 Task: Add an event with the title Project Update and Status Meeting, date '2024/05/16', time 8:50 AM to 10:50 AMand add a description: Staff Appreciation Day is a special occasion dedicated to recognizing and honoring the hard work, dedication, and contributions of the entire staff. It is a day to express gratitude and appreciation for their efforts in making the organization successful._x000D_
_x000D_
, put the event into Red category . Add location for the event as: 987 Barceloneta Beach, Barcelona, Spain, logged in from the account softage.3@softage.netand send the event invitation to softage.5@softage.net and softage.6@softage.net. Set a reminder for the event 12 hour before
Action: Mouse moved to (84, 100)
Screenshot: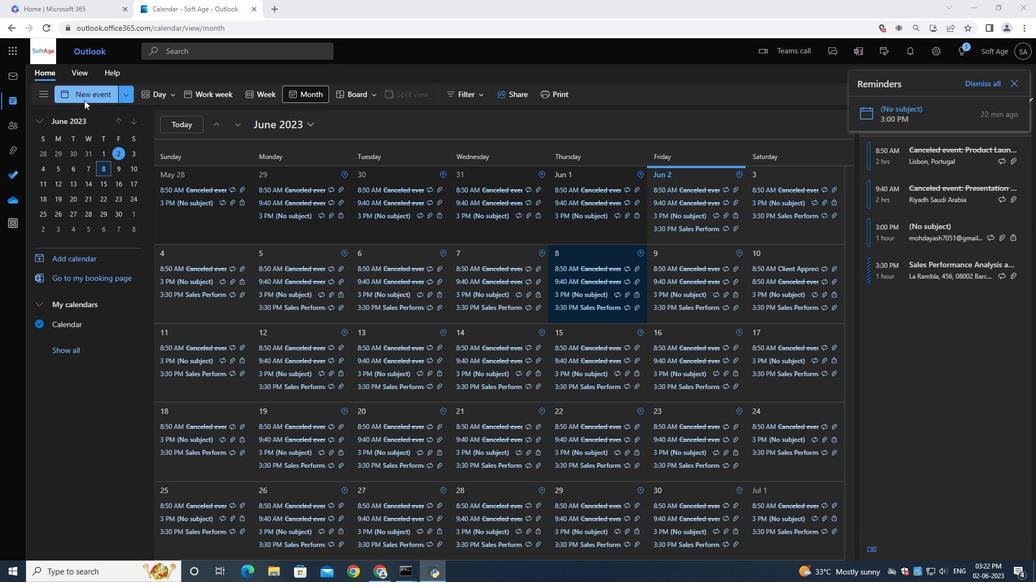 
Action: Mouse pressed left at (84, 100)
Screenshot: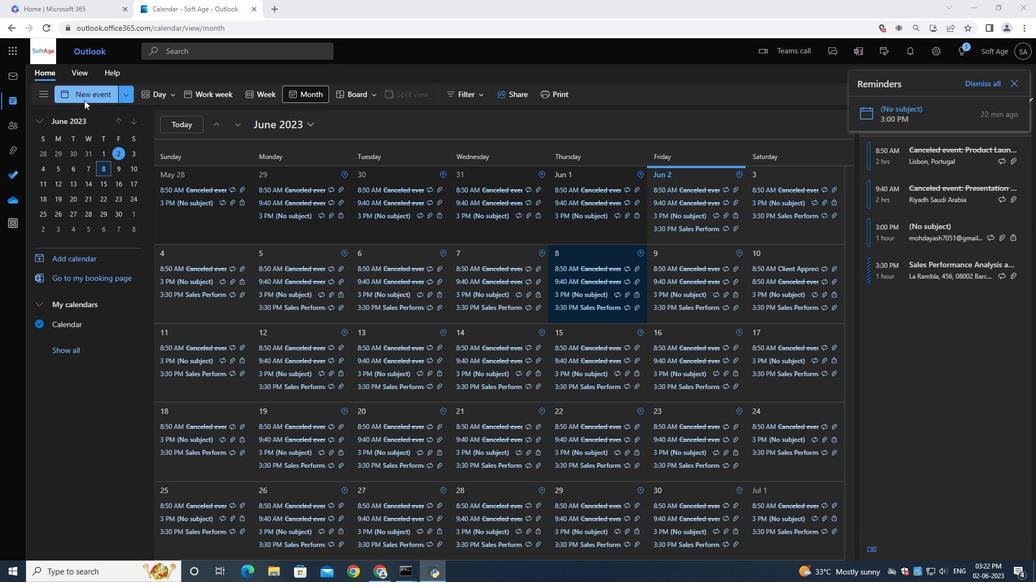 
Action: Mouse moved to (277, 165)
Screenshot: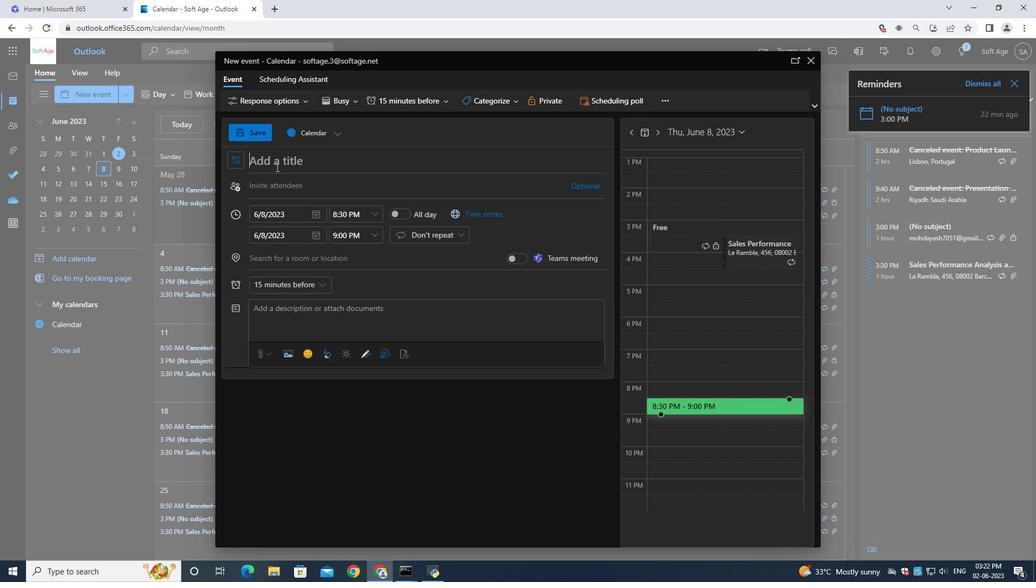 
Action: Key pressed <Key.shift>Project<Key.space><Key.shift>Update<Key.space>and<Key.space><Key.shift>Status<Key.space><Key.shift>Meeting
Screenshot: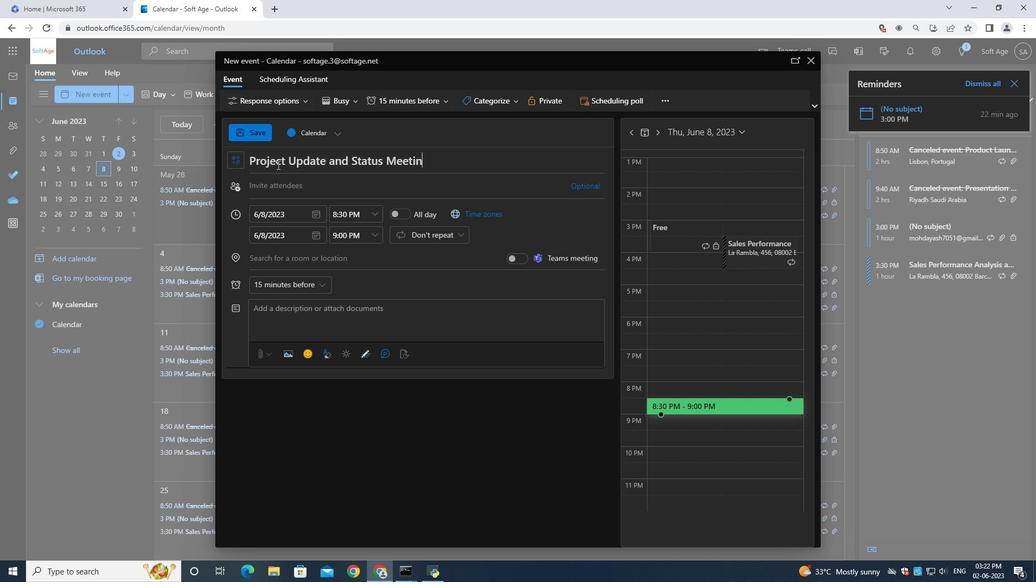 
Action: Mouse moved to (316, 210)
Screenshot: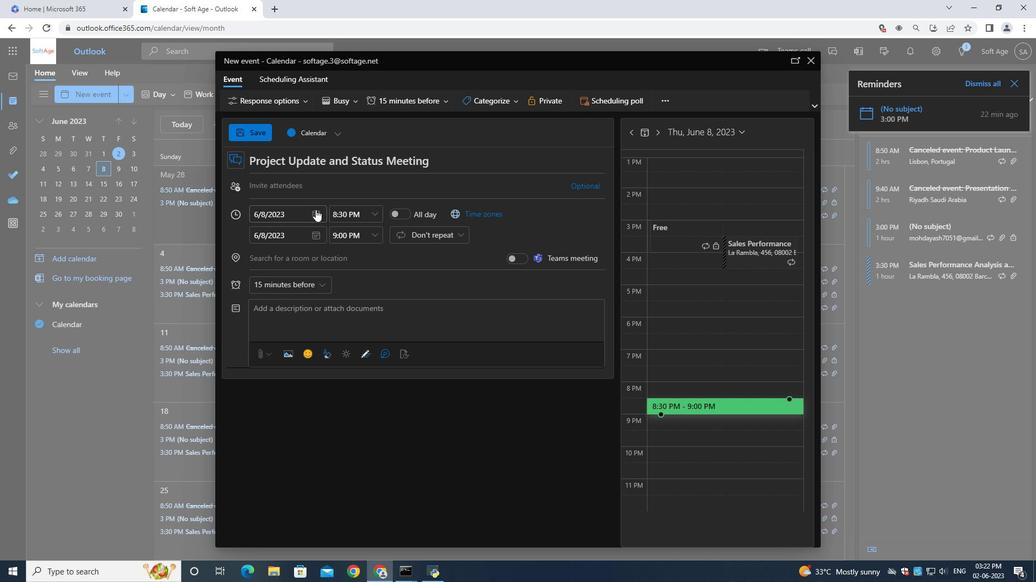 
Action: Mouse pressed left at (316, 210)
Screenshot: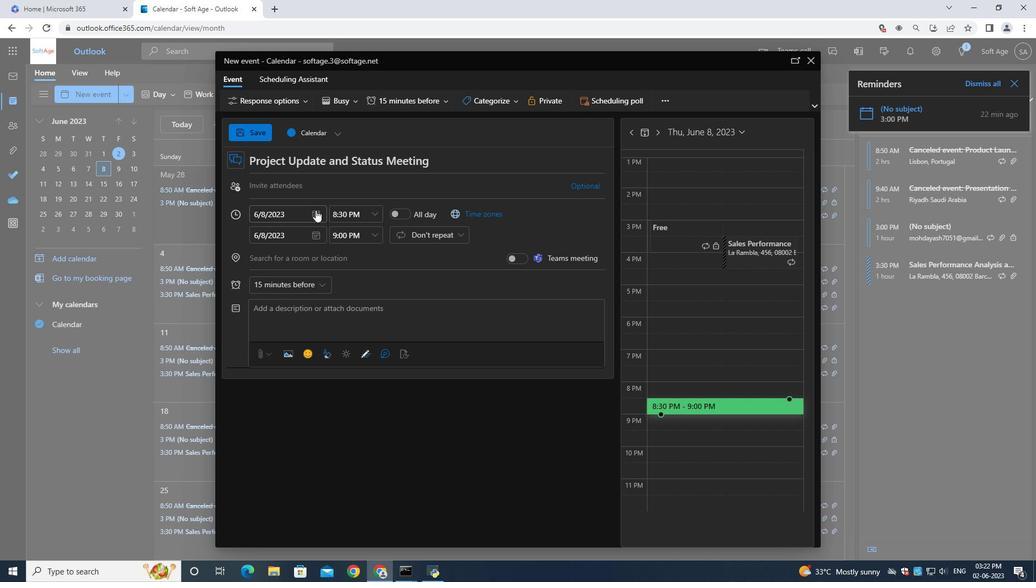 
Action: Mouse moved to (350, 236)
Screenshot: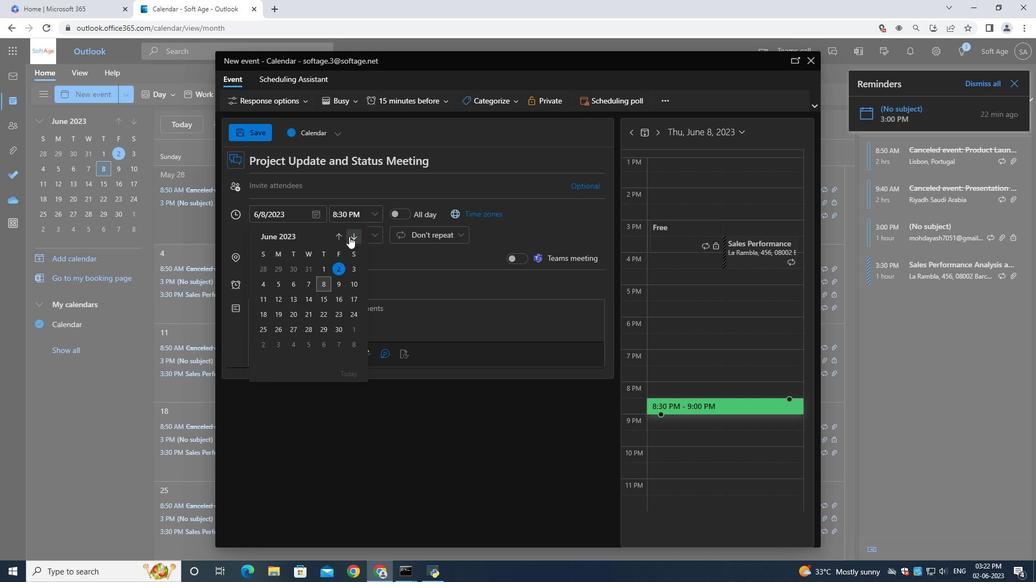
Action: Mouse pressed left at (350, 236)
Screenshot: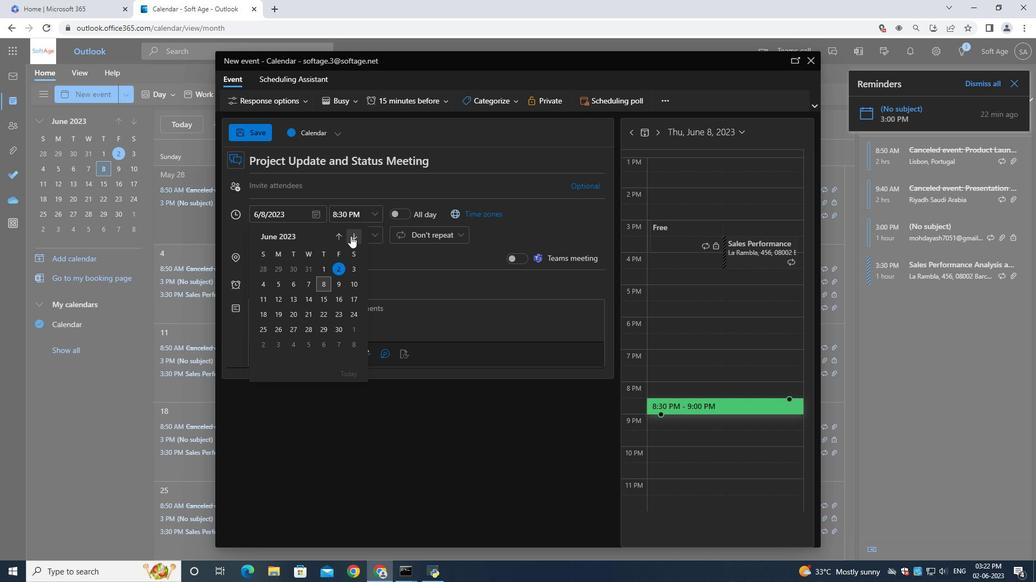 
Action: Mouse pressed left at (350, 236)
Screenshot: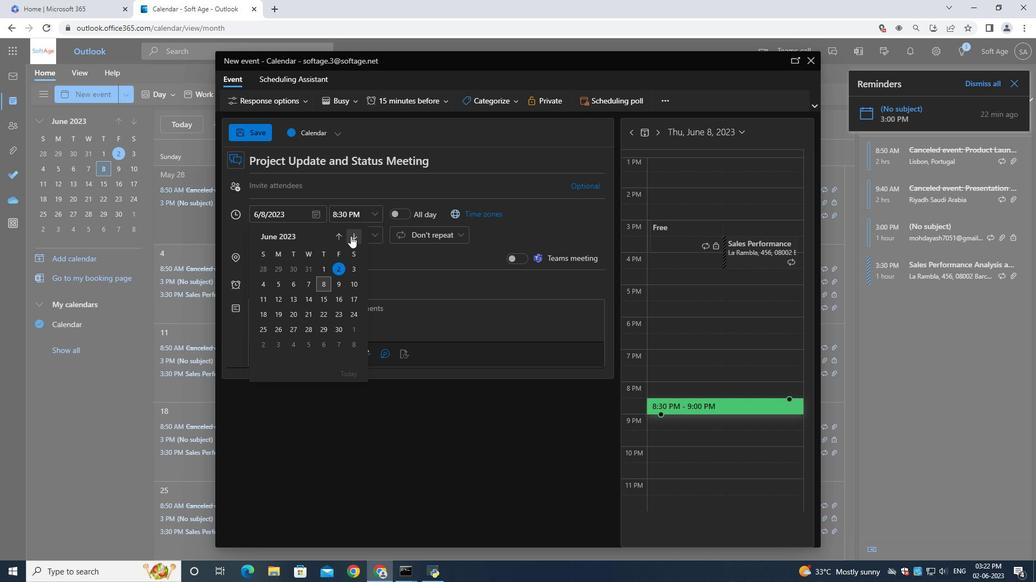 
Action: Mouse pressed left at (350, 236)
Screenshot: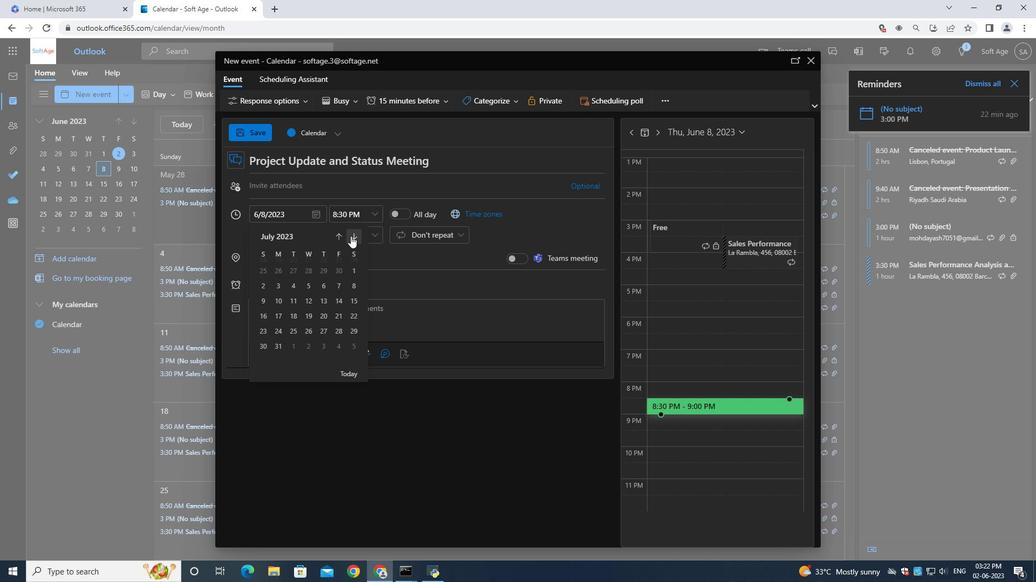 
Action: Mouse pressed left at (350, 236)
Screenshot: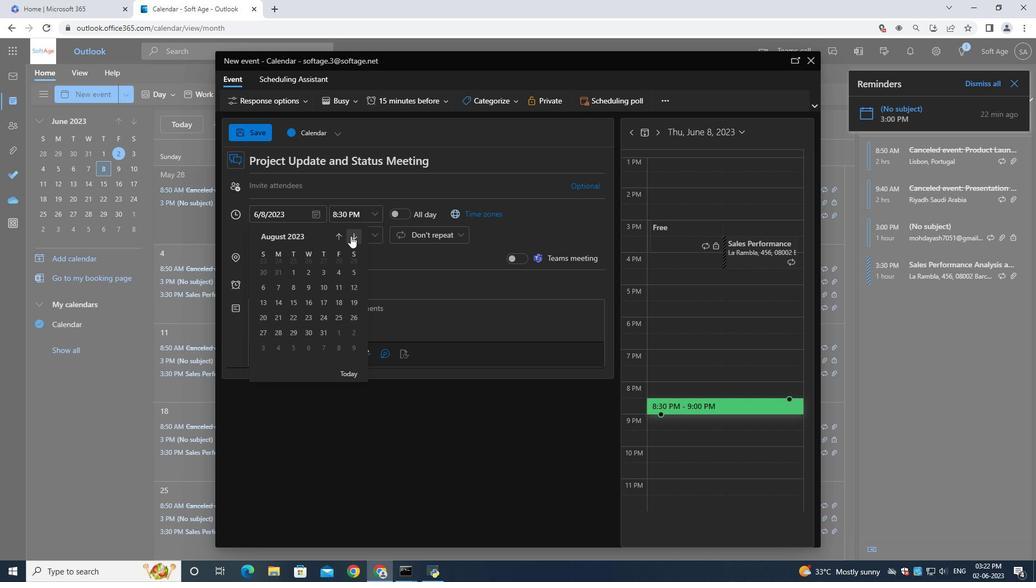 
Action: Mouse pressed left at (350, 236)
Screenshot: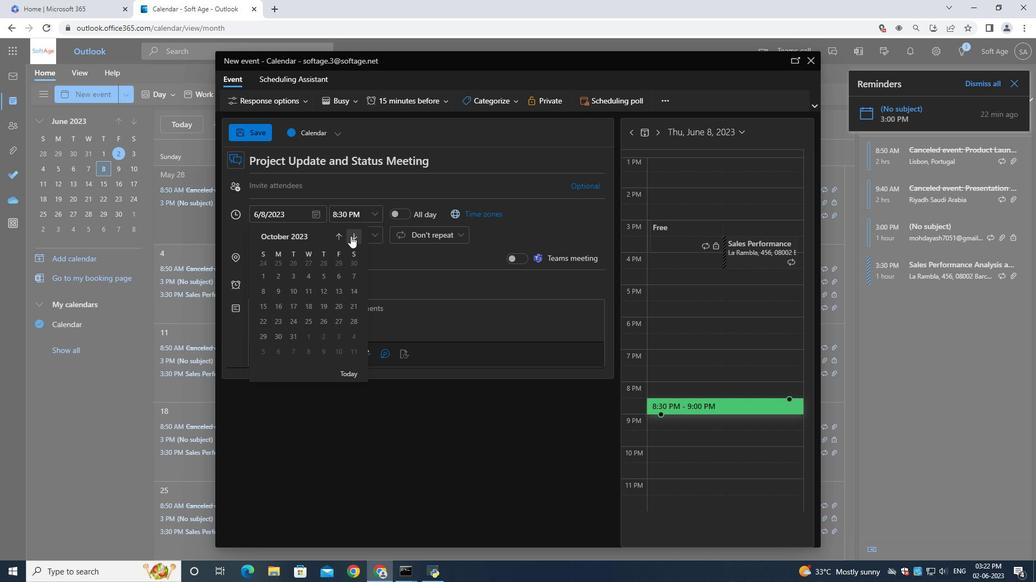 
Action: Mouse pressed left at (350, 236)
Screenshot: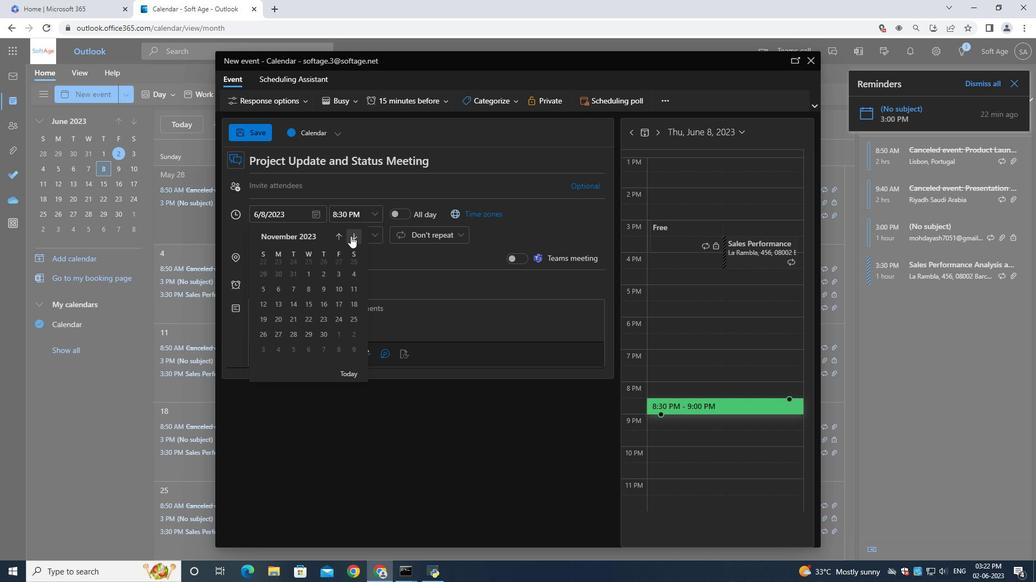 
Action: Mouse pressed left at (350, 236)
Screenshot: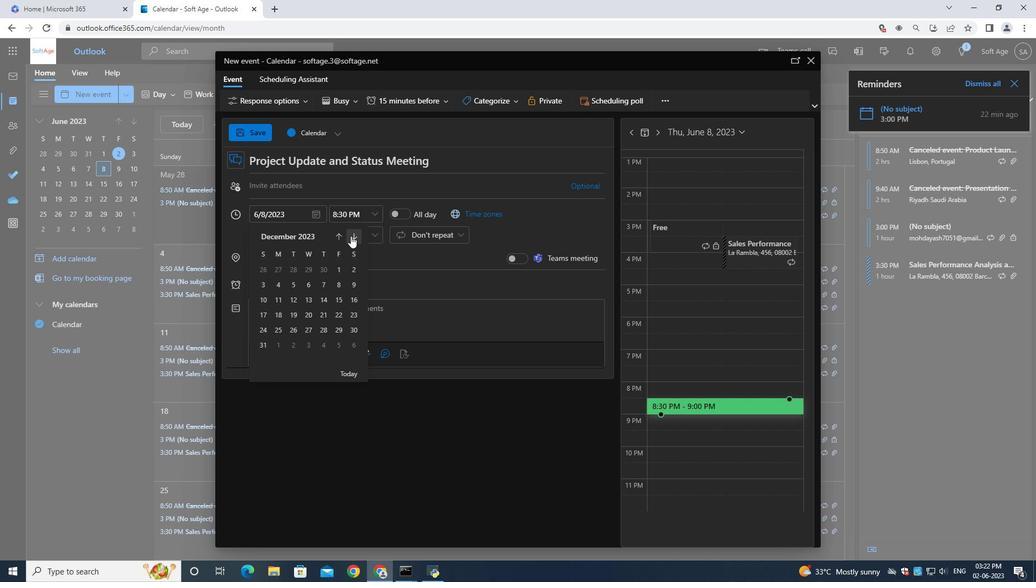 
Action: Mouse pressed left at (350, 236)
Screenshot: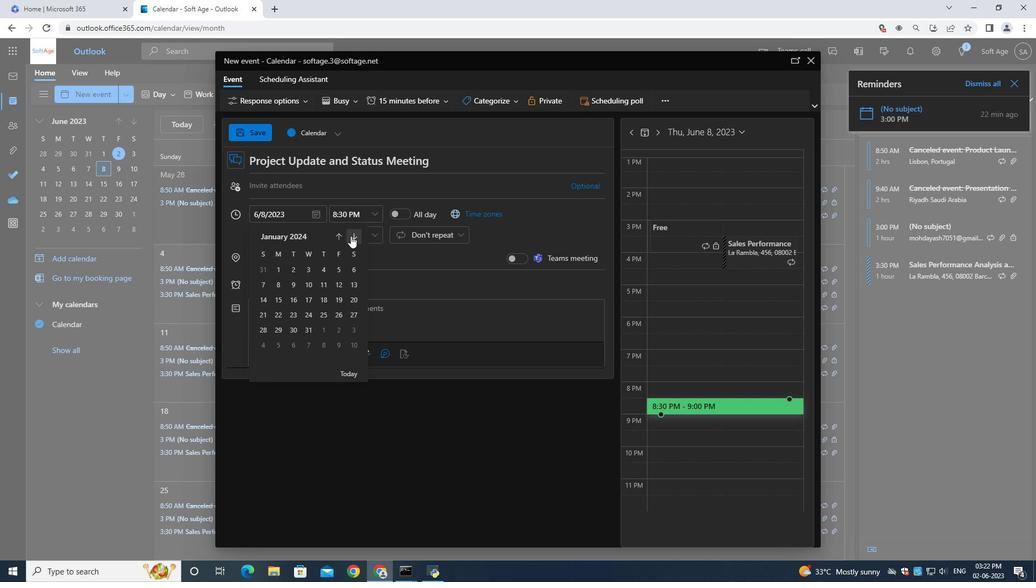
Action: Mouse pressed left at (350, 236)
Screenshot: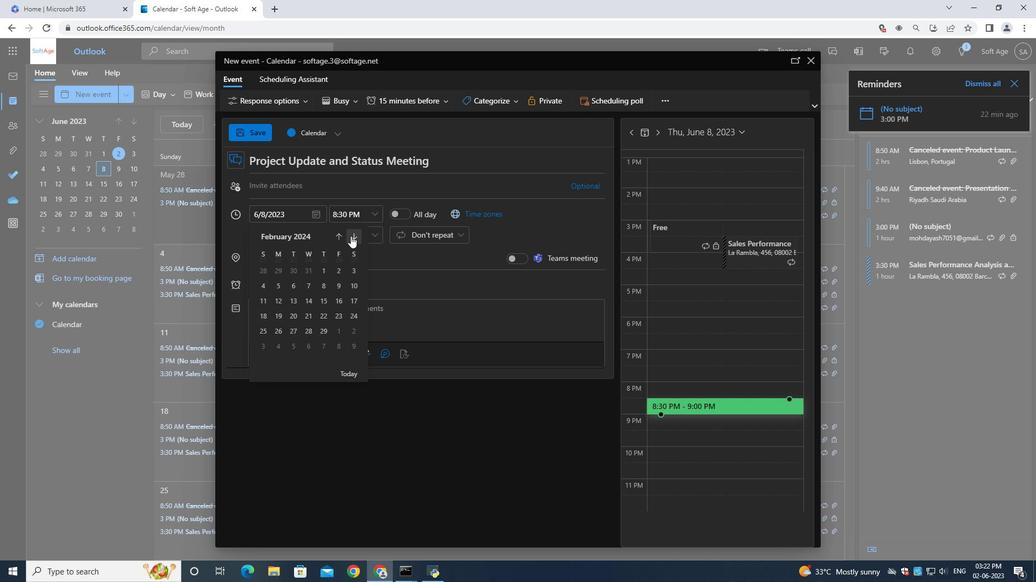 
Action: Mouse pressed left at (350, 236)
Screenshot: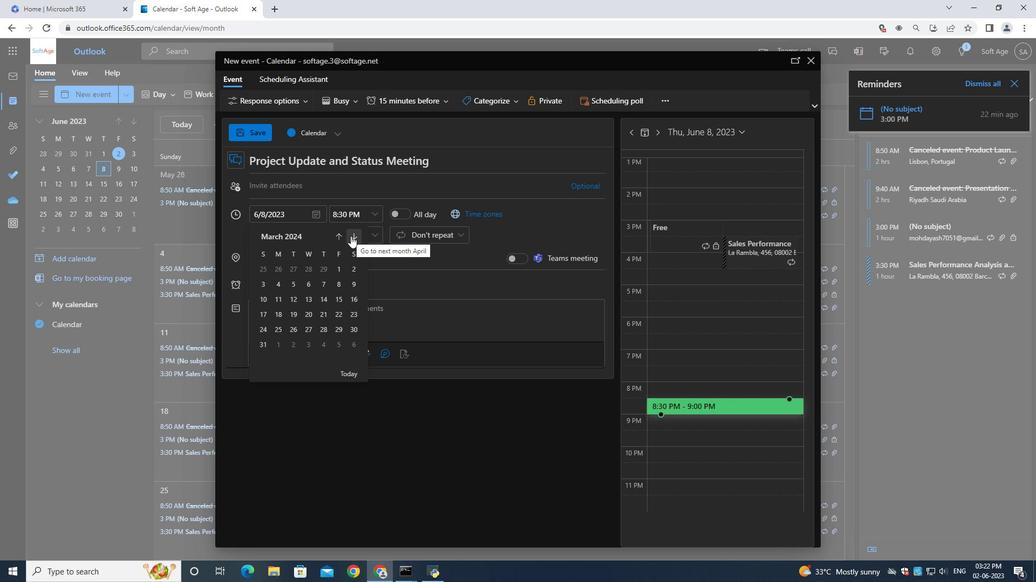 
Action: Mouse pressed left at (350, 236)
Screenshot: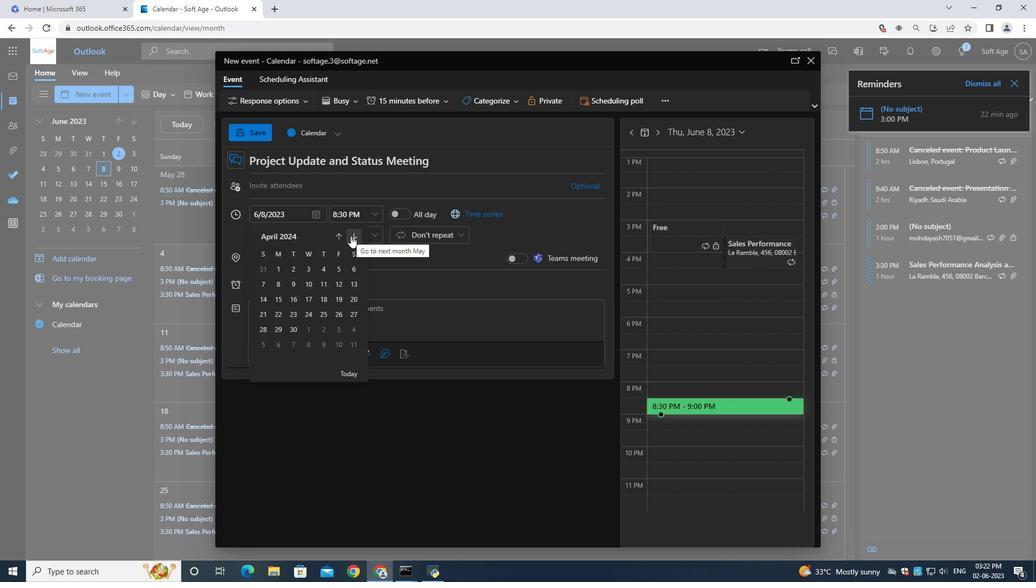 
Action: Mouse pressed left at (350, 236)
Screenshot: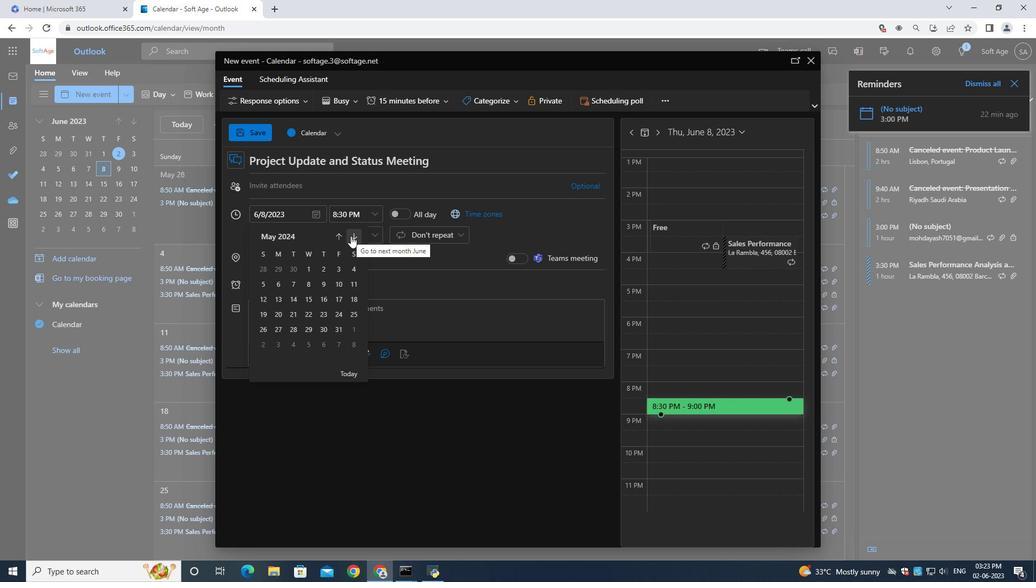 
Action: Mouse moved to (335, 236)
Screenshot: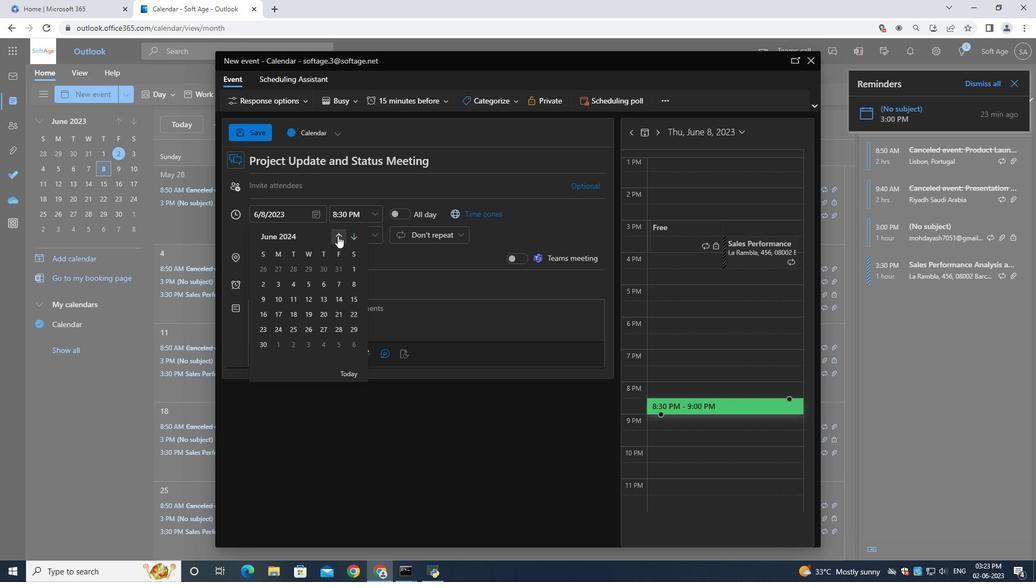 
Action: Mouse pressed left at (335, 236)
Screenshot: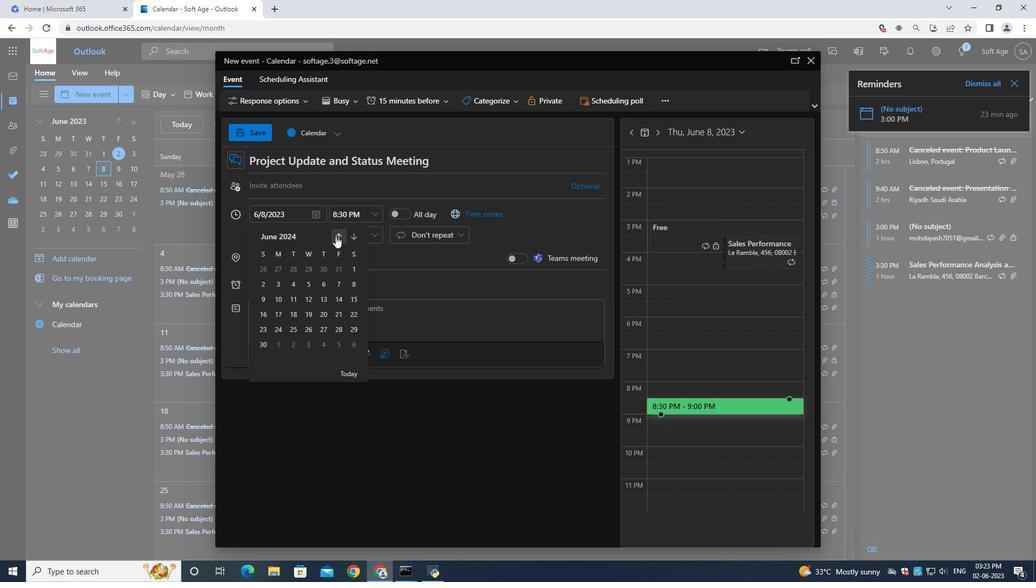 
Action: Mouse moved to (322, 298)
Screenshot: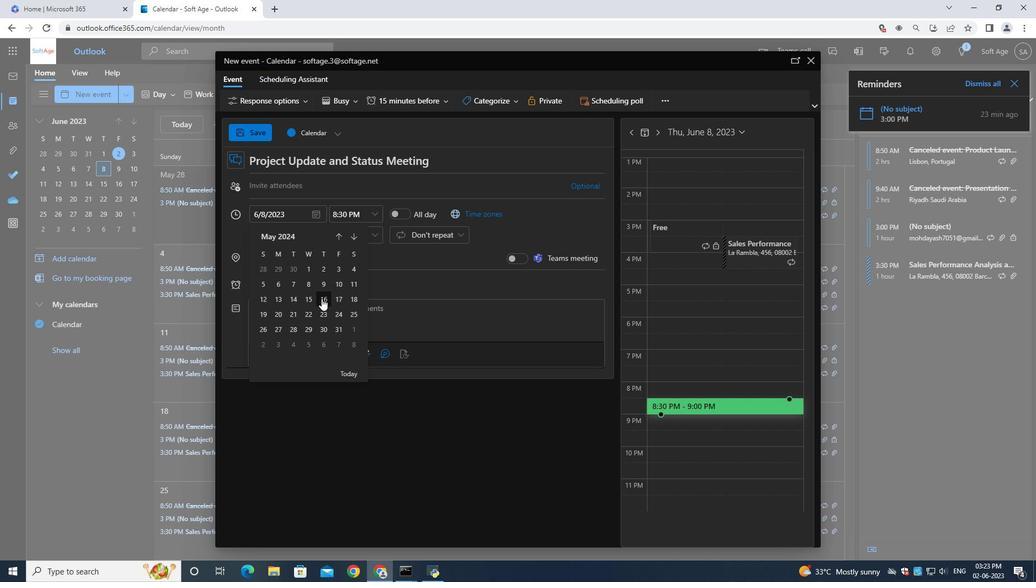 
Action: Mouse pressed left at (322, 298)
Screenshot: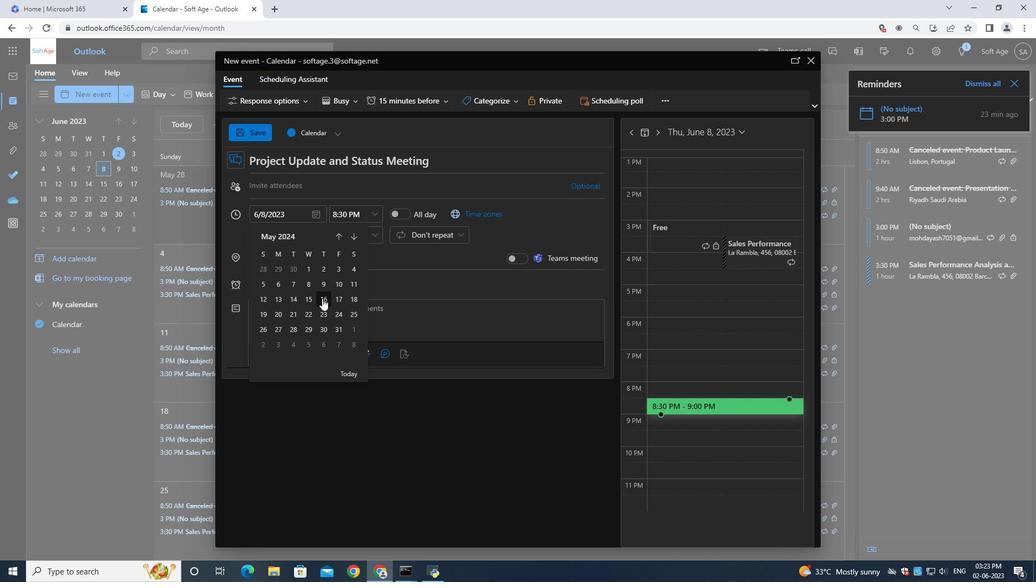 
Action: Mouse moved to (350, 216)
Screenshot: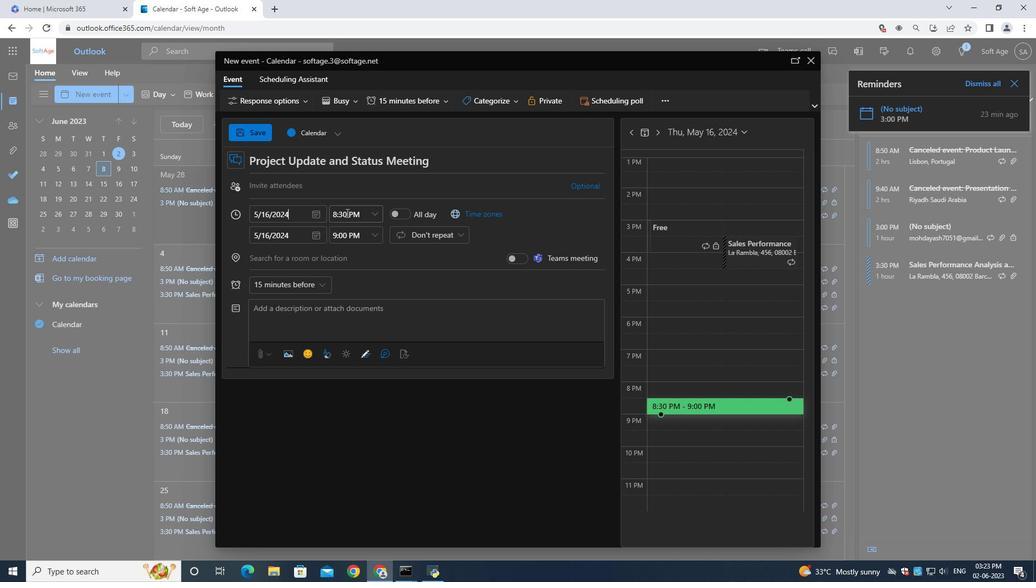 
Action: Mouse pressed left at (350, 216)
Screenshot: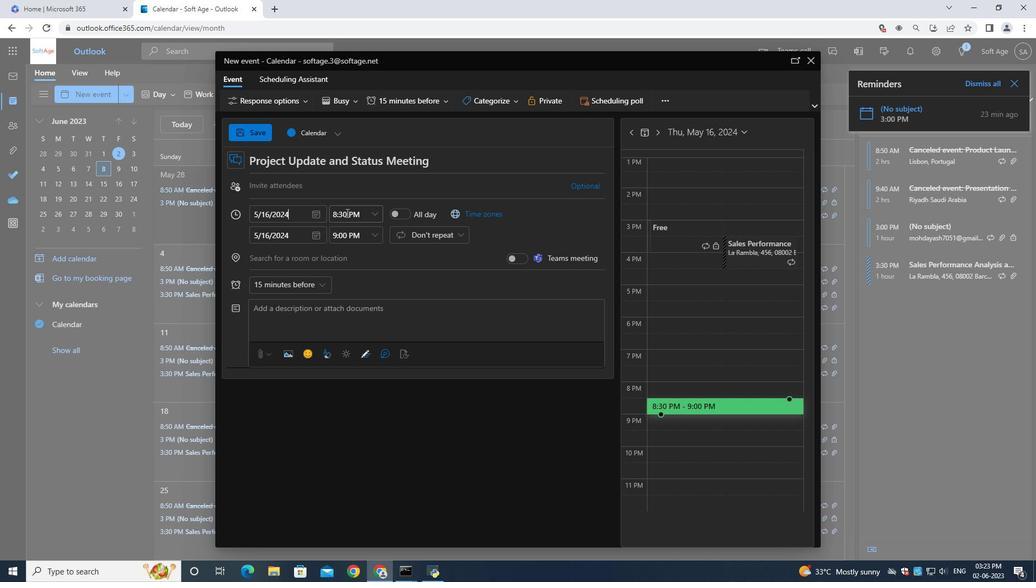 
Action: Mouse moved to (352, 213)
Screenshot: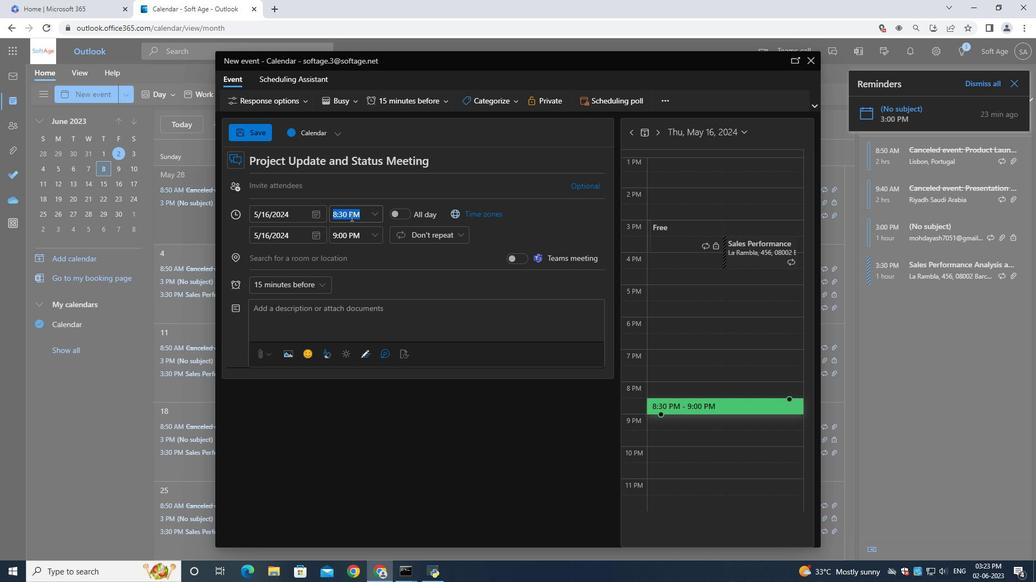 
Action: Key pressed <Key.backspace>8<Key.shift_r>:50<Key.shift>AM
Screenshot: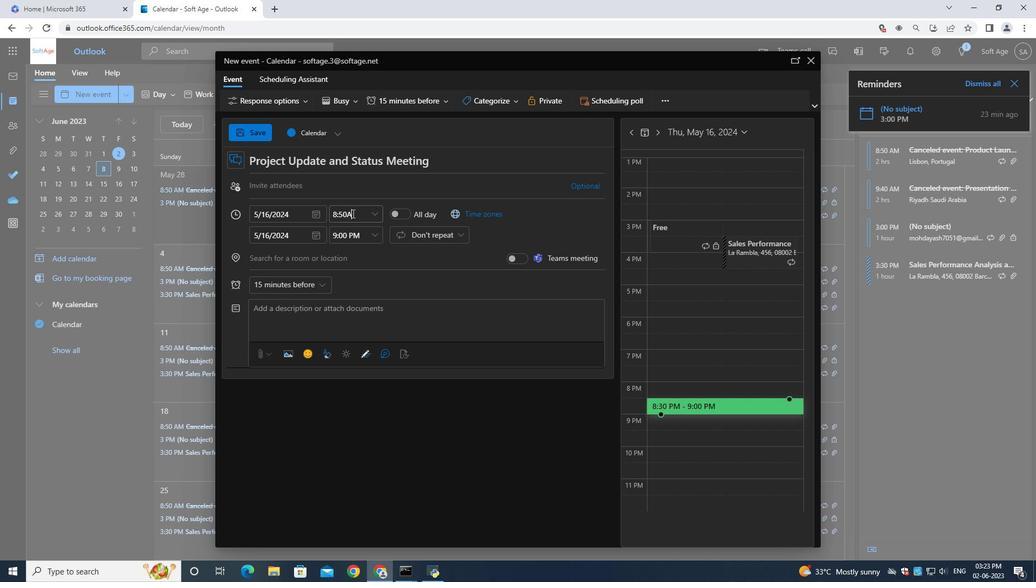 
Action: Mouse moved to (350, 237)
Screenshot: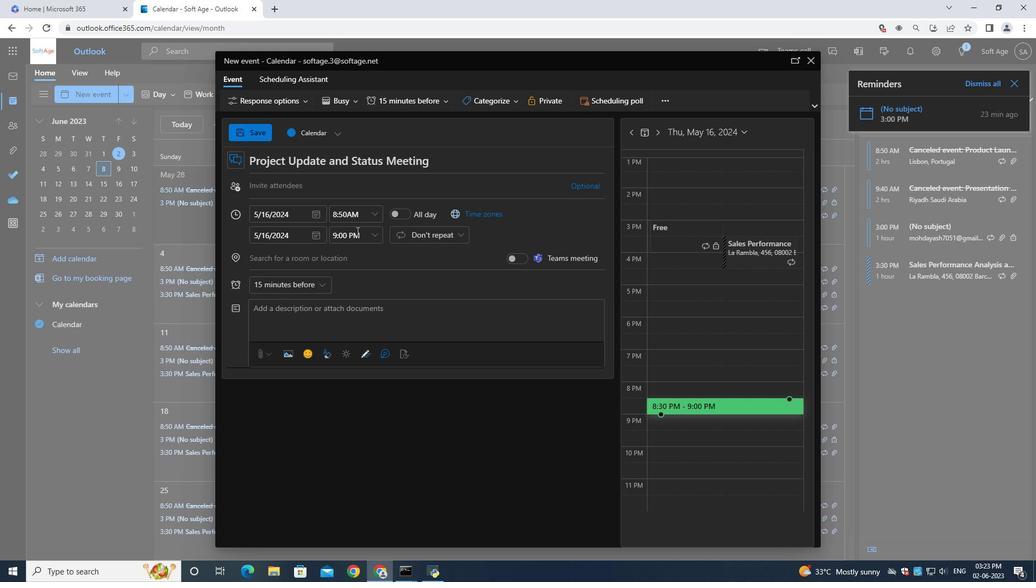 
Action: Mouse pressed left at (350, 237)
Screenshot: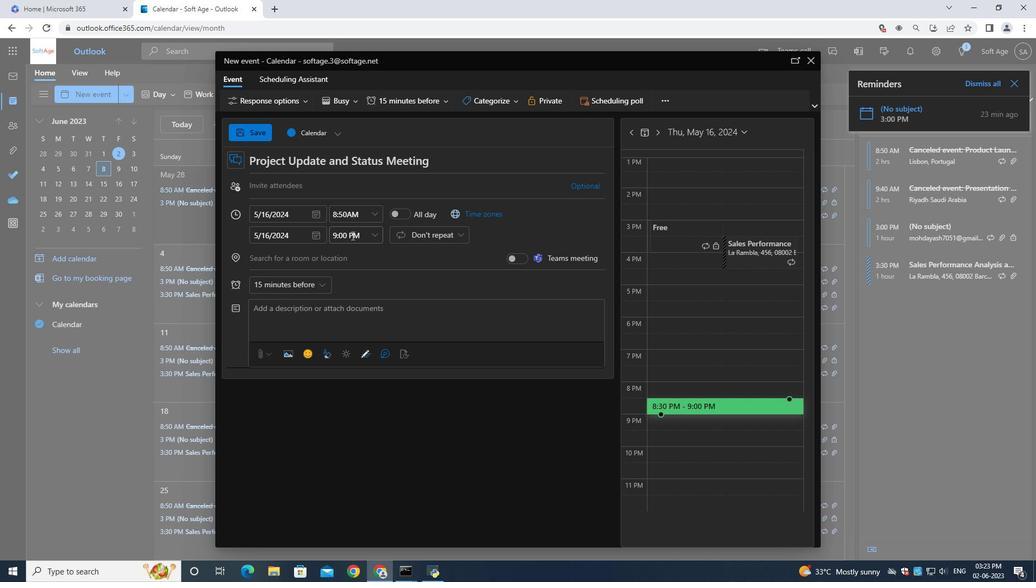 
Action: Key pressed 10<Key.shift_r>:50<Key.shift>AM
Screenshot: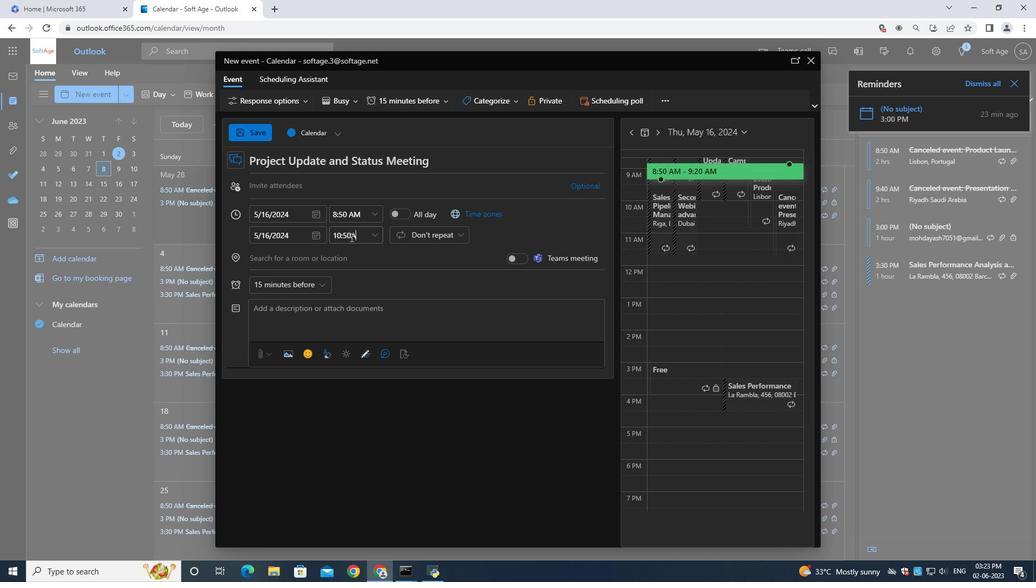 
Action: Mouse moved to (315, 311)
Screenshot: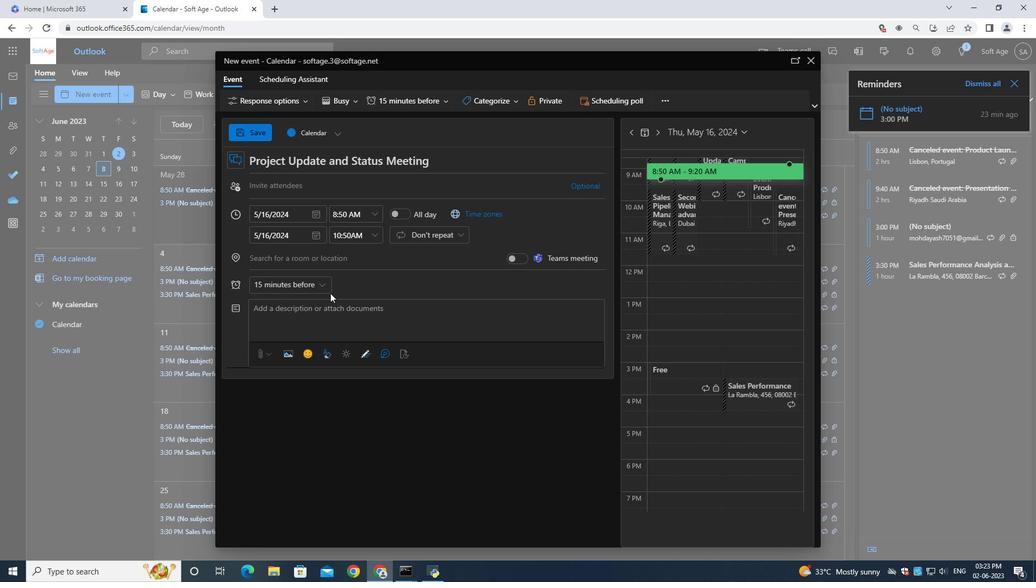 
Action: Mouse pressed left at (315, 311)
Screenshot: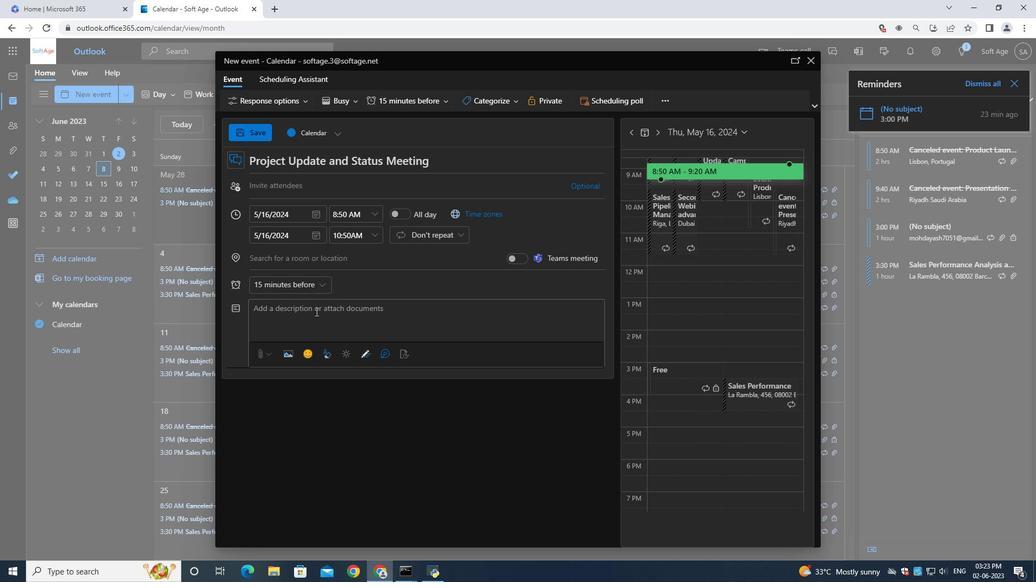 
Action: Mouse moved to (316, 311)
Screenshot: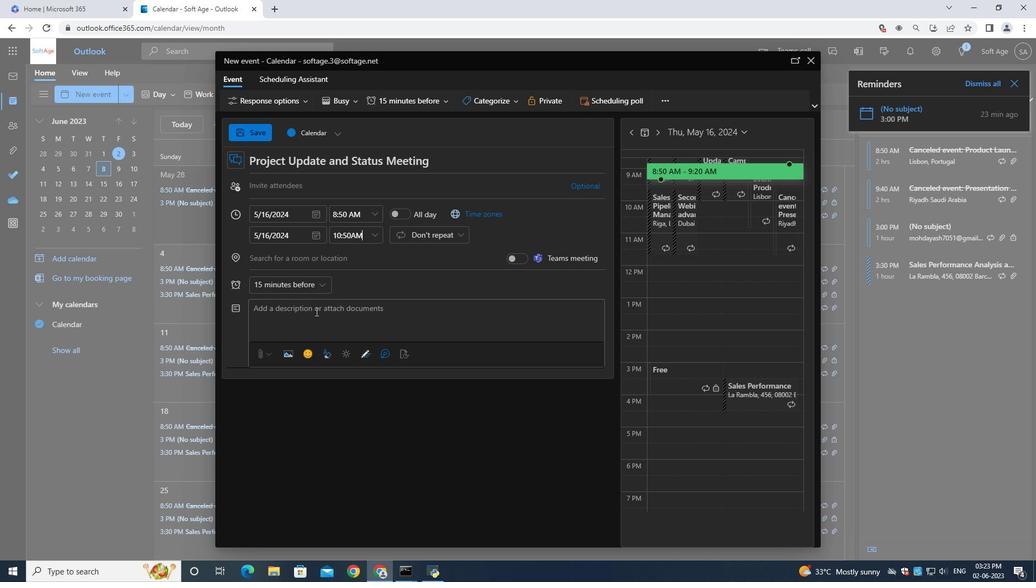 
Action: Key pressed <Key.shift>Staff<Key.space><Key.shift><Key.shift><Key.shift><Key.shift><Key.shift><Key.shift><Key.shift><Key.shift><Key.shift><Key.shift><Key.shift><Key.shift><Key.shift>Appreciation<Key.space><Key.shift>Day<Key.space>is<Key.space>a<Key.space>special<Key.space>occasion<Key.space>dedicated<Key.space>to<Key.space>recon<Key.backspace>gnizing<Key.space>and<Key.space>ci<Key.backspace>otribution<Key.backspace><Key.backspace><Key.backspace><Key.backspace><Key.backspace><Key.backspace><Key.backspace><Key.backspace><Key.backspace><Key.backspace><Key.backspace>honoring<Key.space>the<Key.space>hard<Key.space>work,<Key.space><Key.shift><Key.shift><Key.shift><Key.shift><Key.shift><Key.shift><Key.shift><Key.shift><Key.shift><Key.shift><Key.shift><Key.shift>dedication,<Key.space>and<Key.space>contributions<Key.space>of<Key.space>the<Key.space>entire<Key.space>staff.<Key.space><Key.shift><Key.shift><Key.shift><Key.shift><Key.shift><Key.shift><Key.shift><Key.shift><Key.shift><Key.shift><Key.shift><Key.shift><Key.shift><Key.shift><Key.shift><Key.shift>It<Key.space>is<Key.space>a<Key.space>day<Key.space>to<Key.space>express<Key.space>gratitude<Key.space>and<Key.space>appreciation<Key.space>sucessful
Screenshot: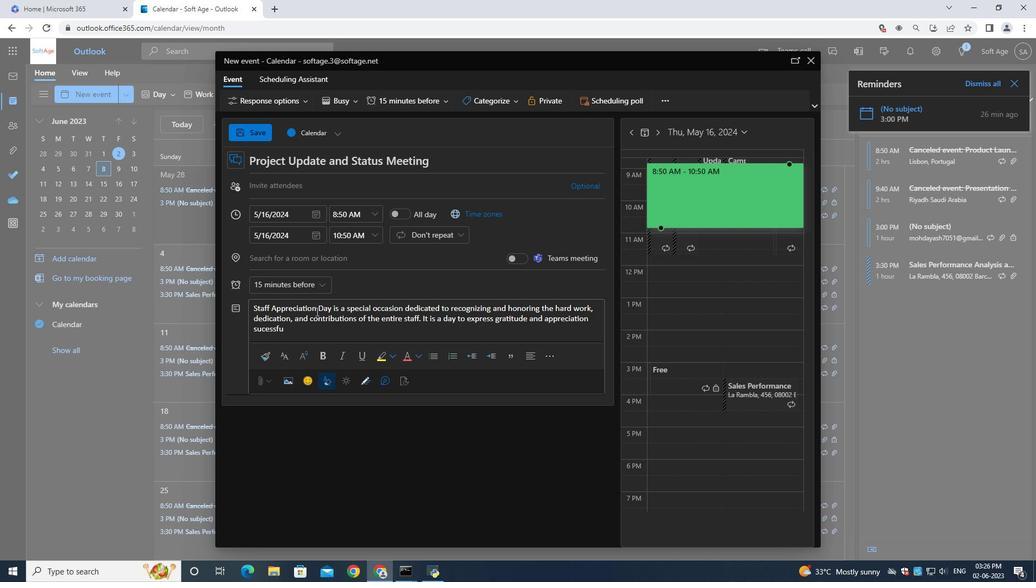 
Action: Mouse moved to (321, 314)
Screenshot: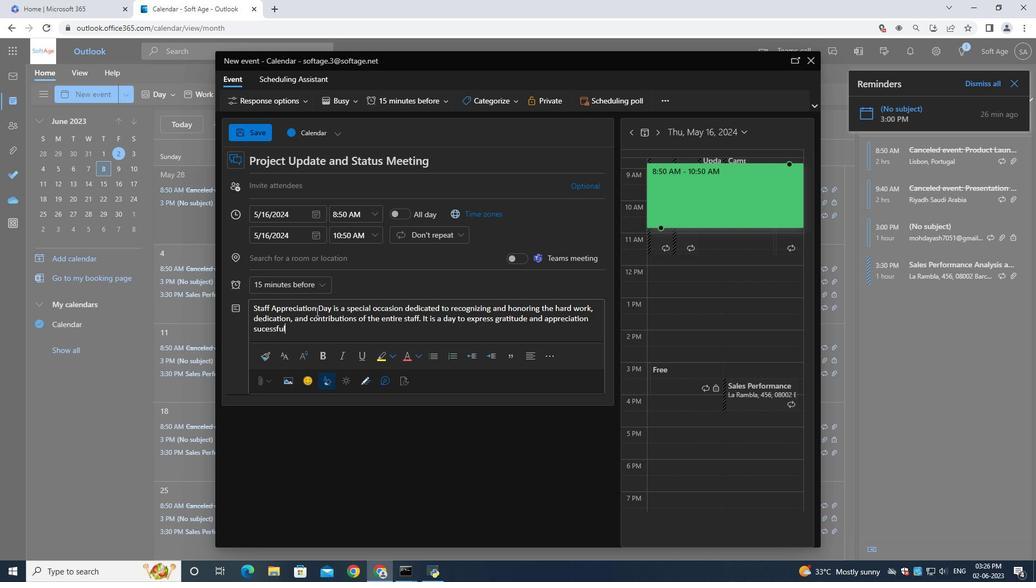 
Action: Key pressed .
Screenshot: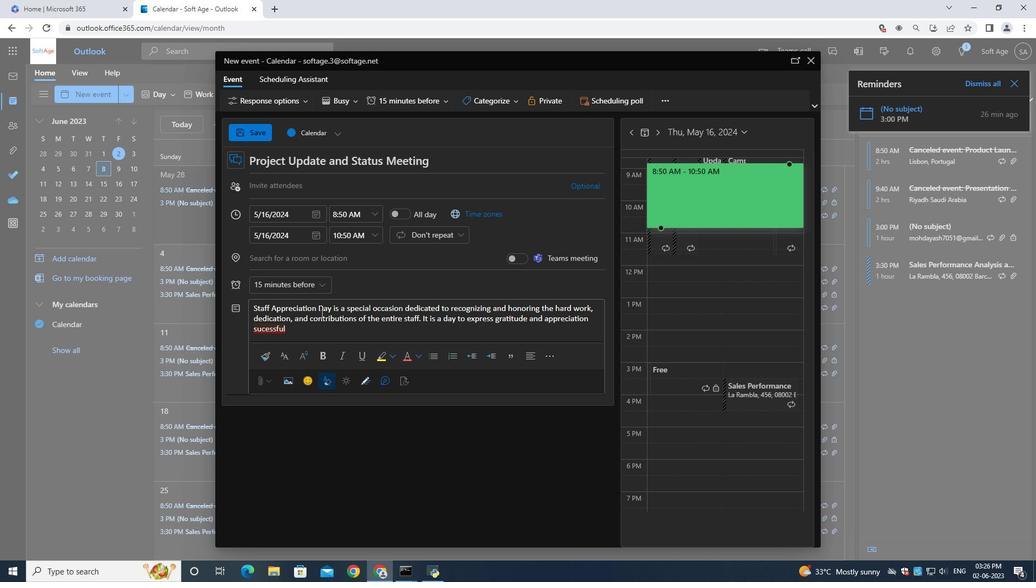 
Action: Mouse moved to (493, 103)
Screenshot: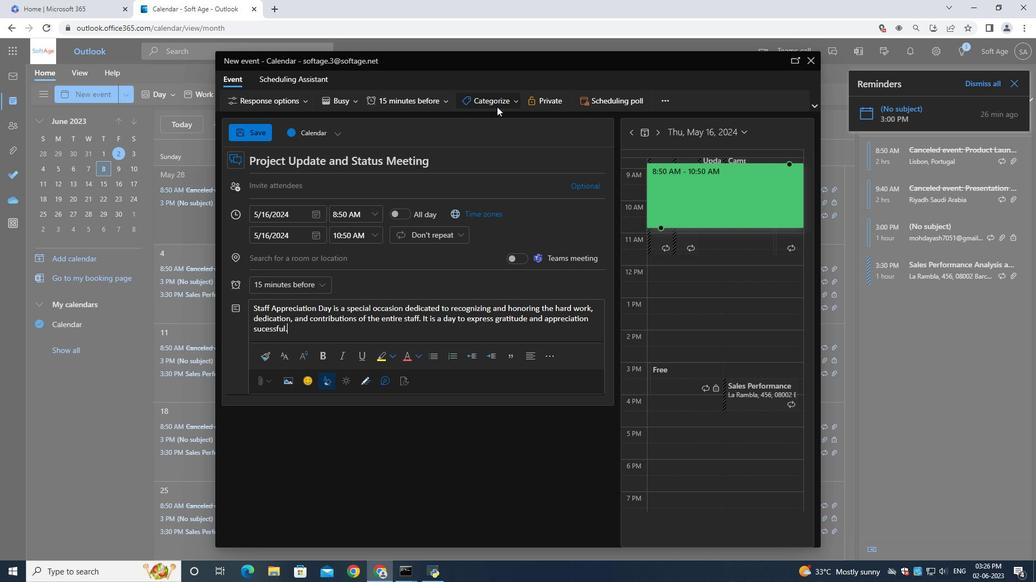 
Action: Mouse pressed left at (493, 103)
Screenshot: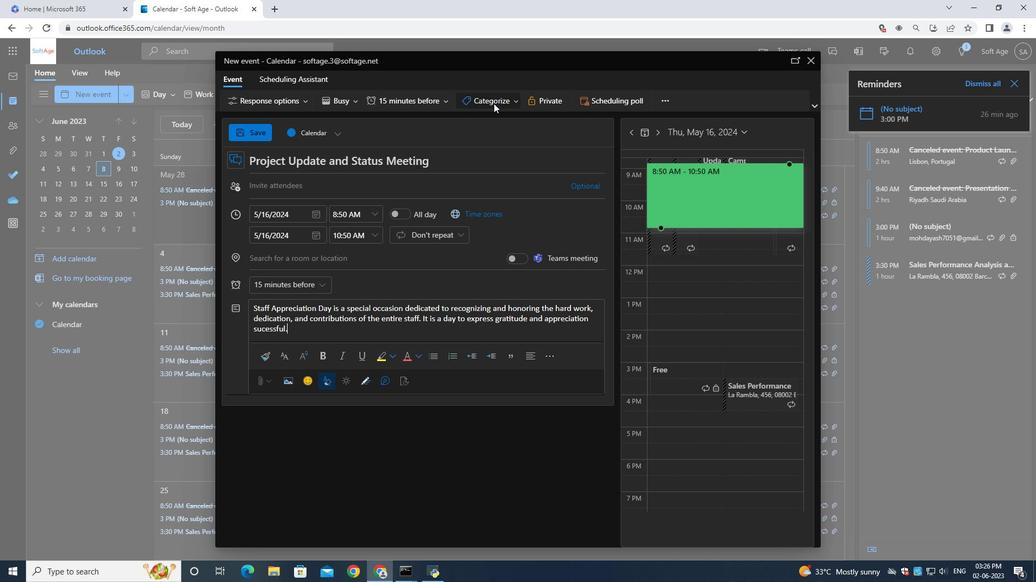 
Action: Mouse moved to (484, 188)
Screenshot: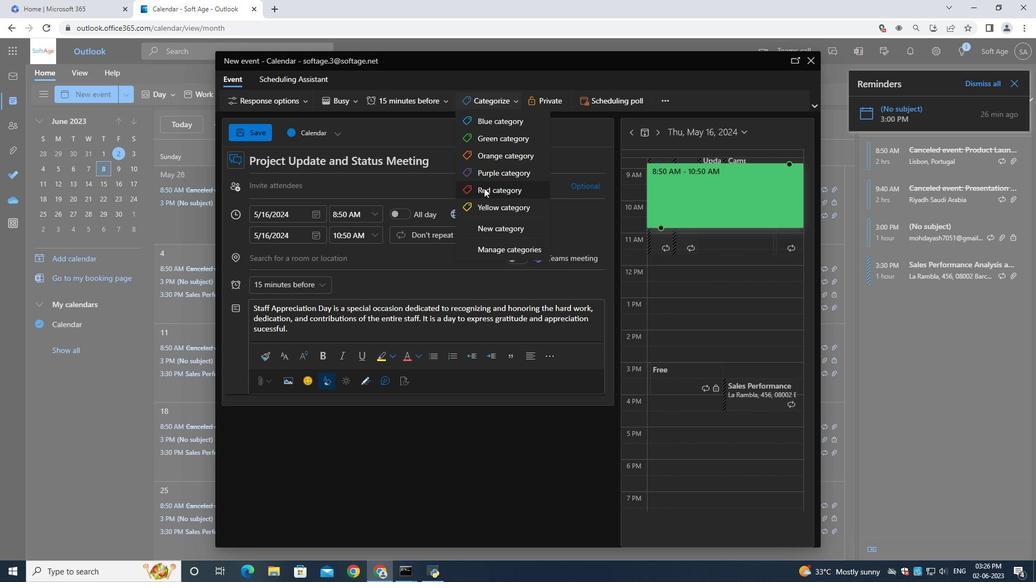 
Action: Mouse pressed left at (484, 188)
Screenshot: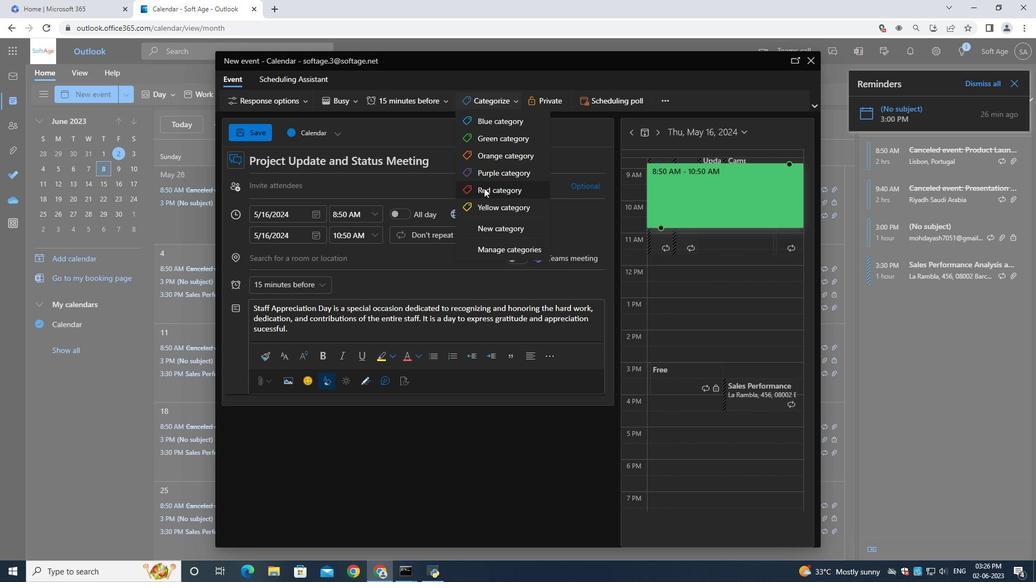 
Action: Mouse moved to (299, 256)
Screenshot: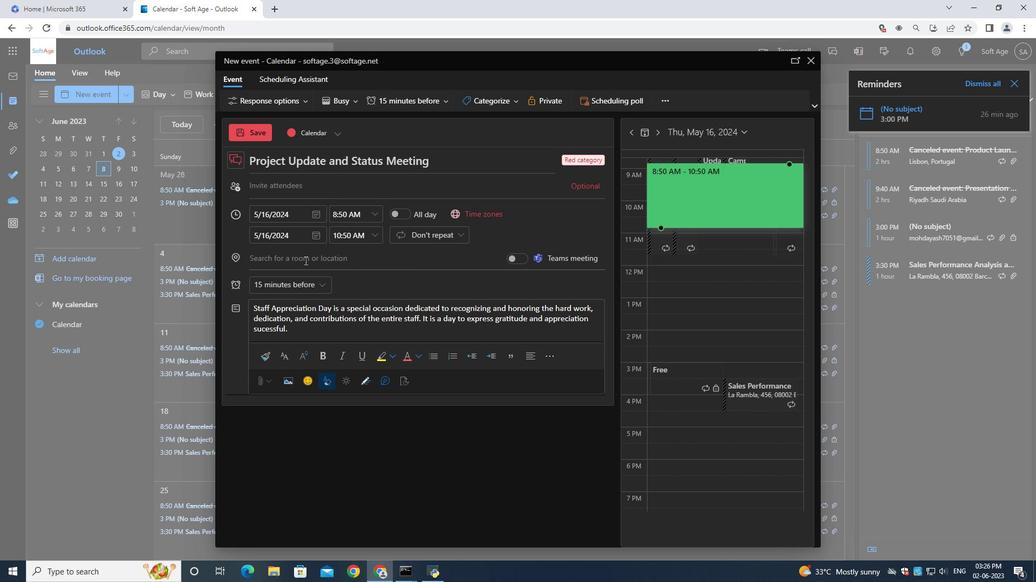 
Action: Mouse pressed left at (299, 256)
Screenshot: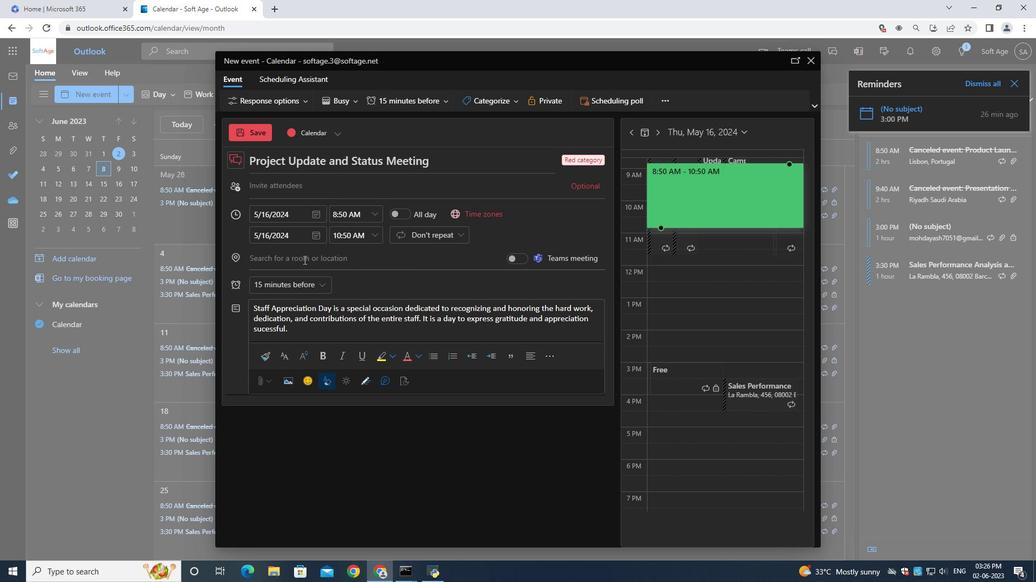 
Action: Mouse moved to (299, 256)
Screenshot: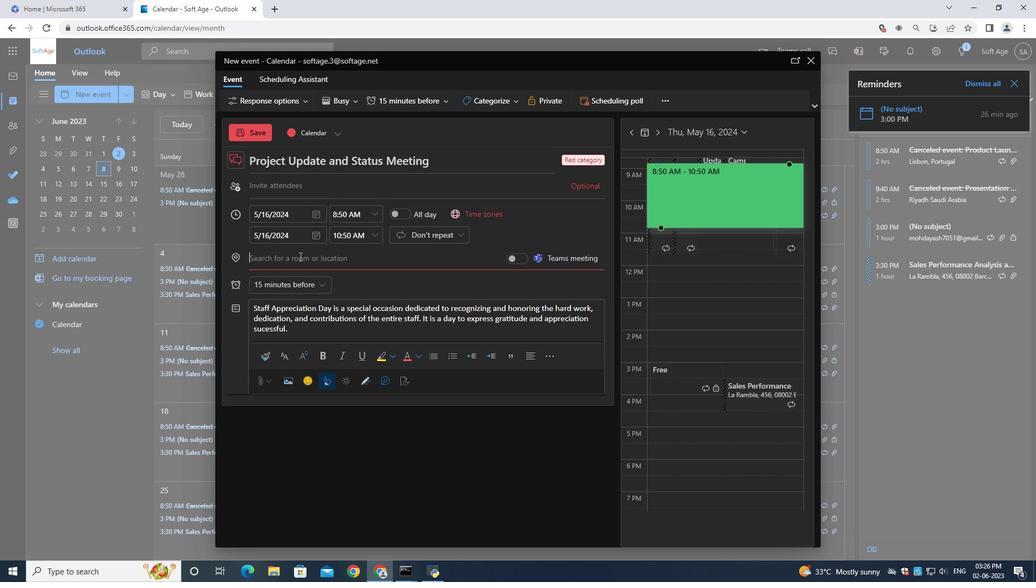 
Action: Key pressed 987<Key.space><Key.shift>Barceloneta<Key.space><Key.shift>Beach,<Key.space><Key.shift><Key.shift><Key.shift>Barcelona,<Key.space><Key.shift>Spain,
Screenshot: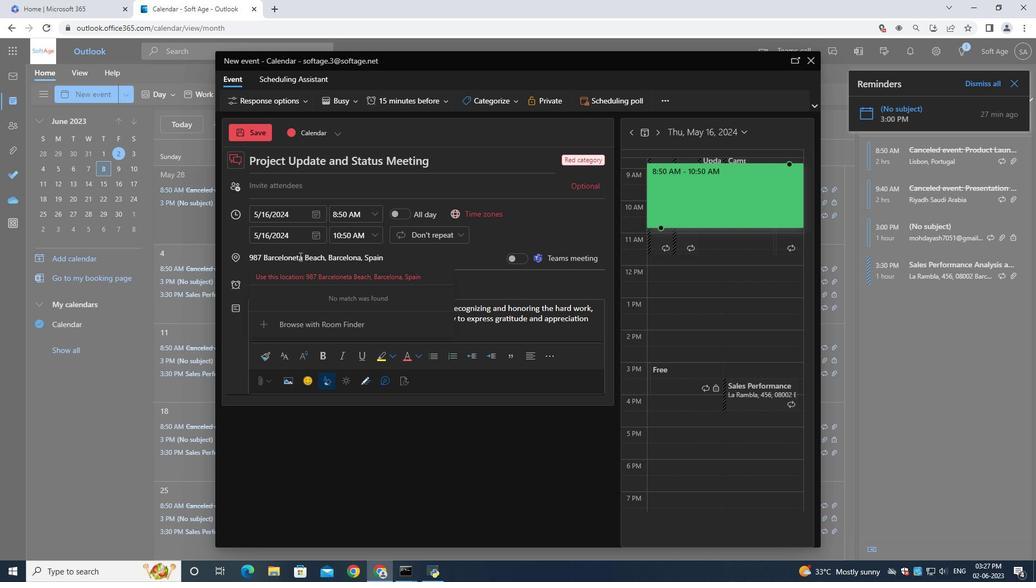 
Action: Mouse moved to (276, 187)
Screenshot: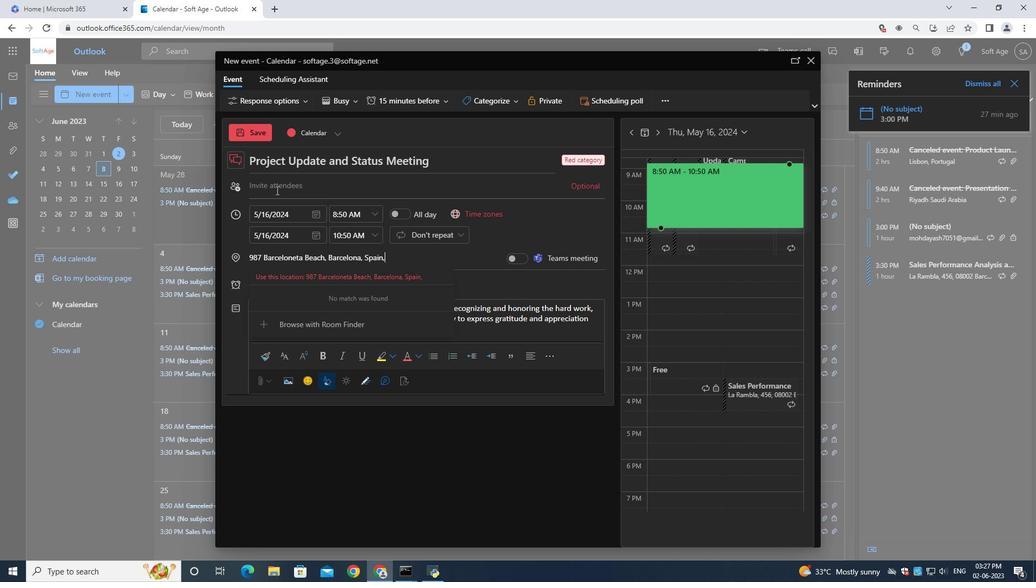 
Action: Mouse pressed left at (276, 187)
Screenshot: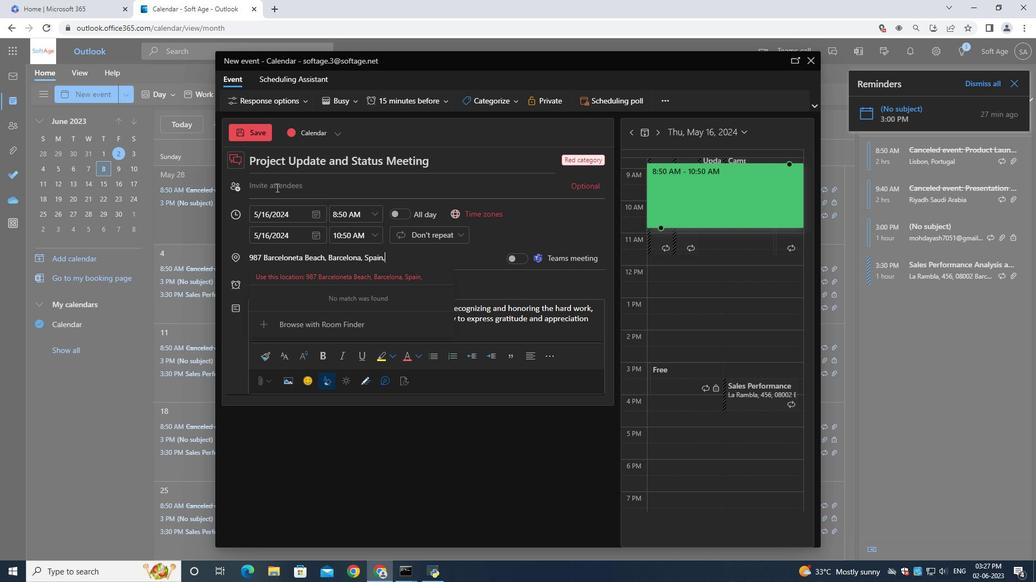
Action: Key pressed <Key.shift>Softage.5<Key.shift>@softage.net
Screenshot: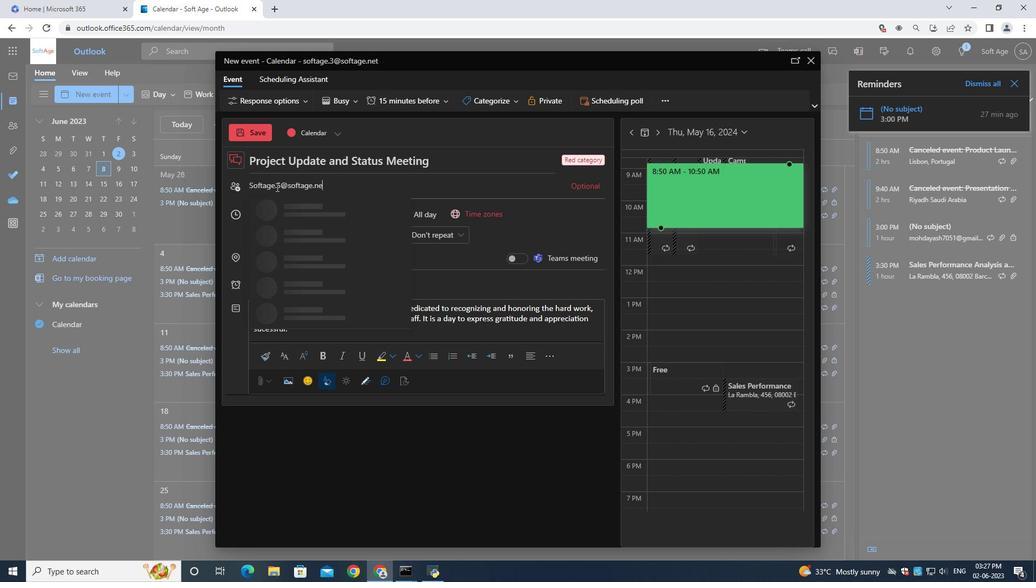 
Action: Mouse moved to (277, 206)
Screenshot: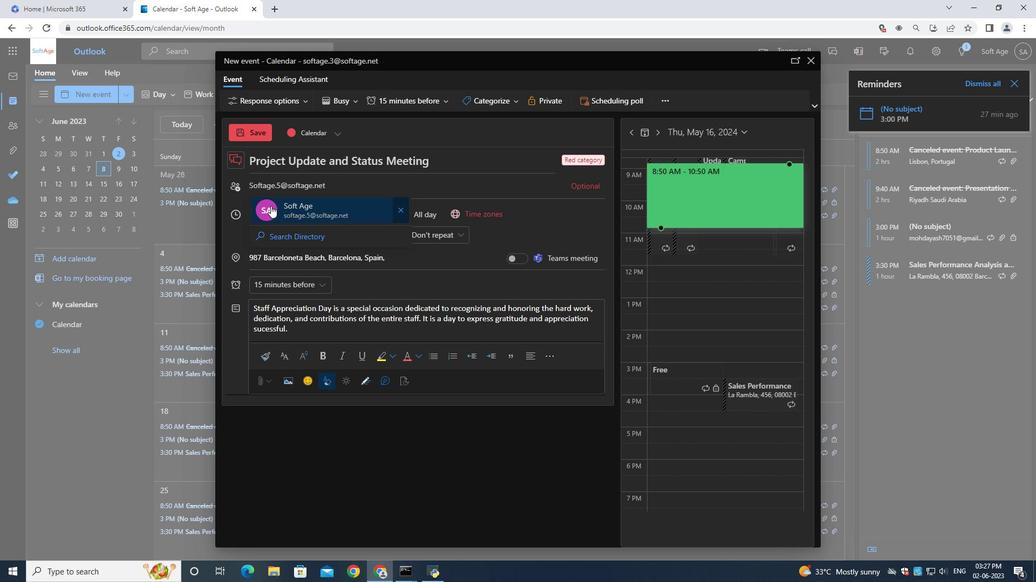 
Action: Mouse pressed left at (277, 206)
Screenshot: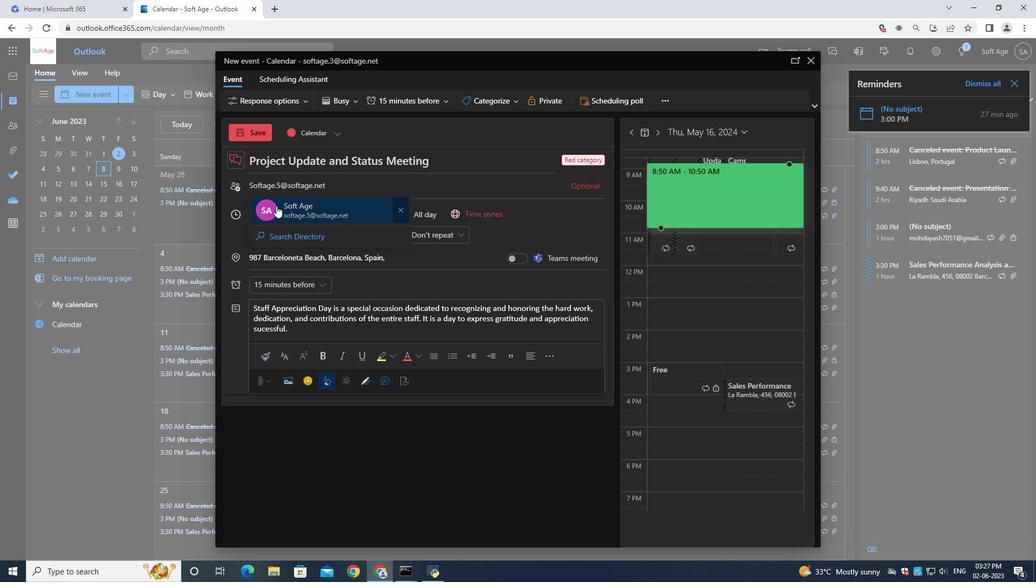 
Action: Key pressed <Key.shift>Softage.6so<Key.backspace><Key.backspace><Key.shift>@softage.net
Screenshot: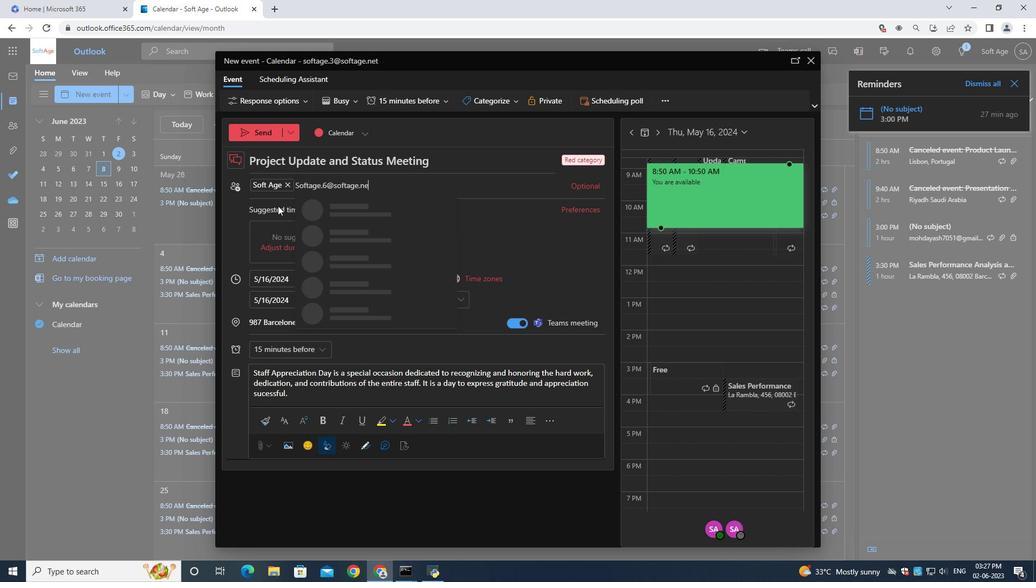 
Action: Mouse moved to (361, 211)
Screenshot: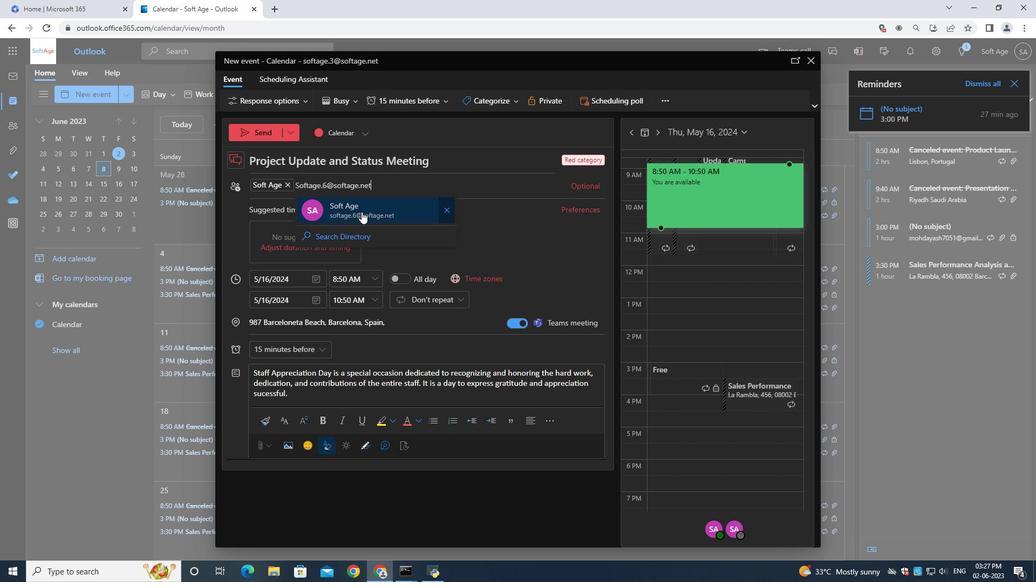 
Action: Mouse pressed left at (361, 211)
Screenshot: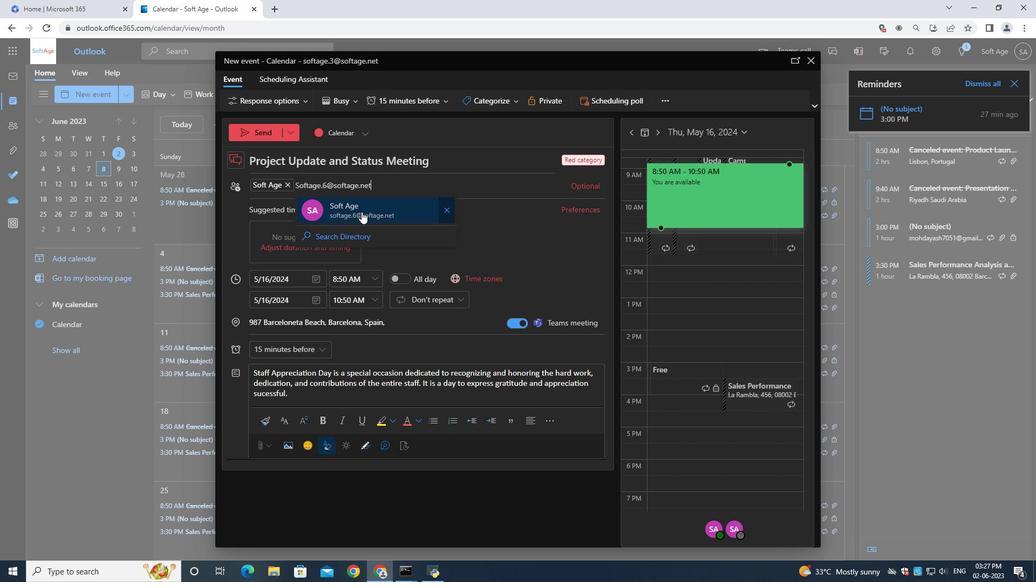 
Action: Mouse moved to (260, 185)
Screenshot: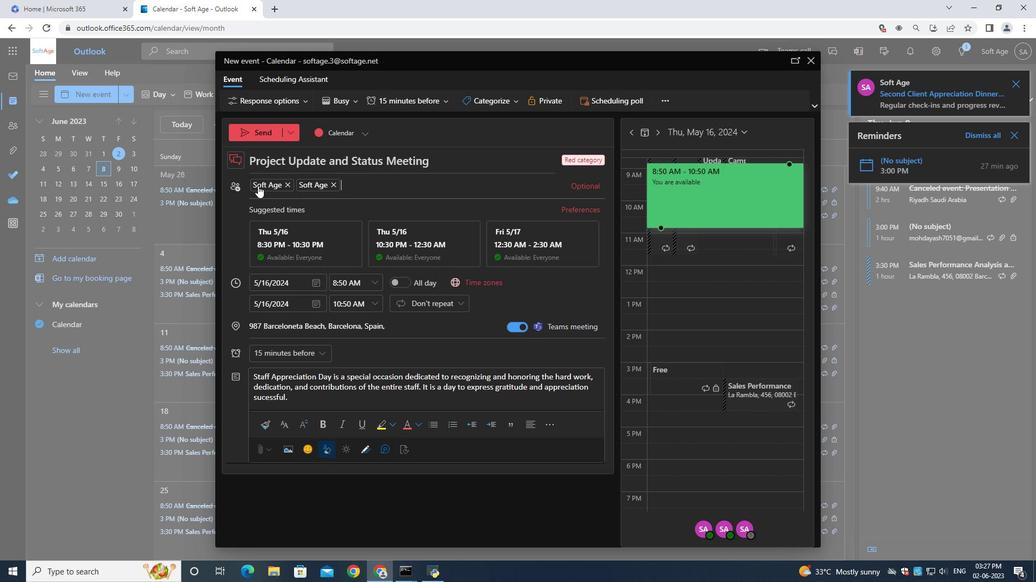 
Action: Mouse pressed left at (260, 185)
Screenshot: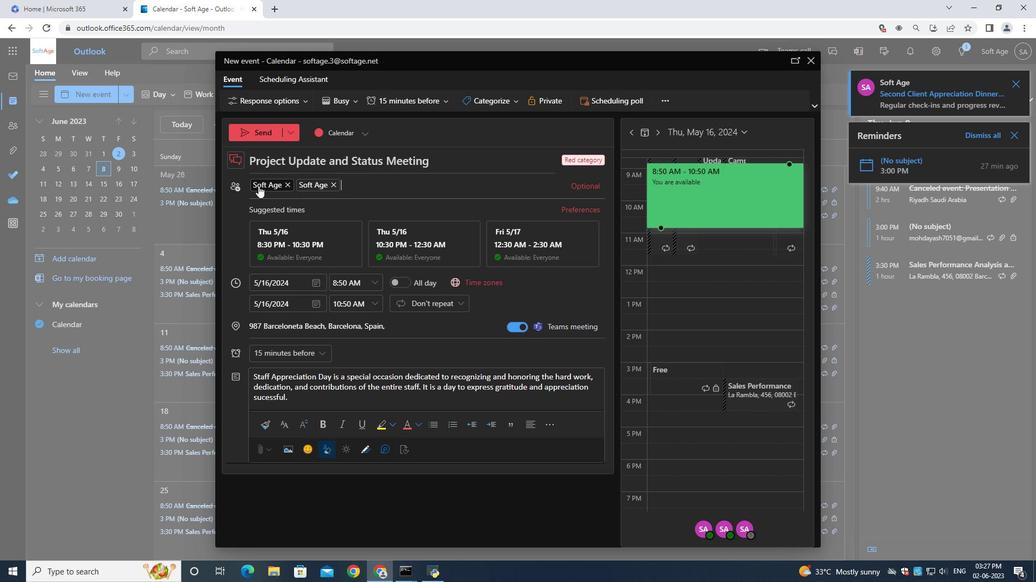 
Action: Mouse moved to (264, 184)
Screenshot: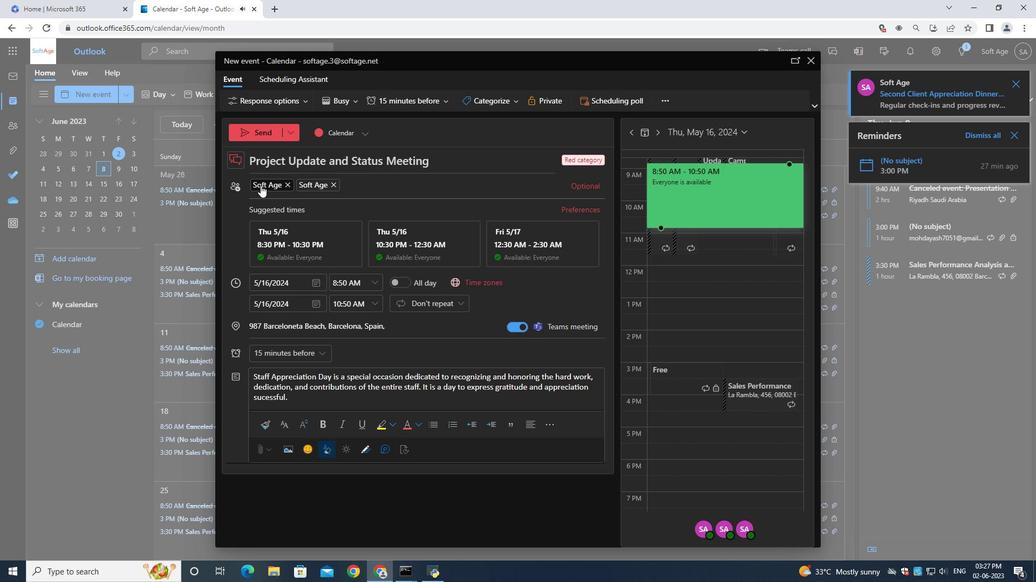 
Action: Mouse pressed left at (264, 184)
Screenshot: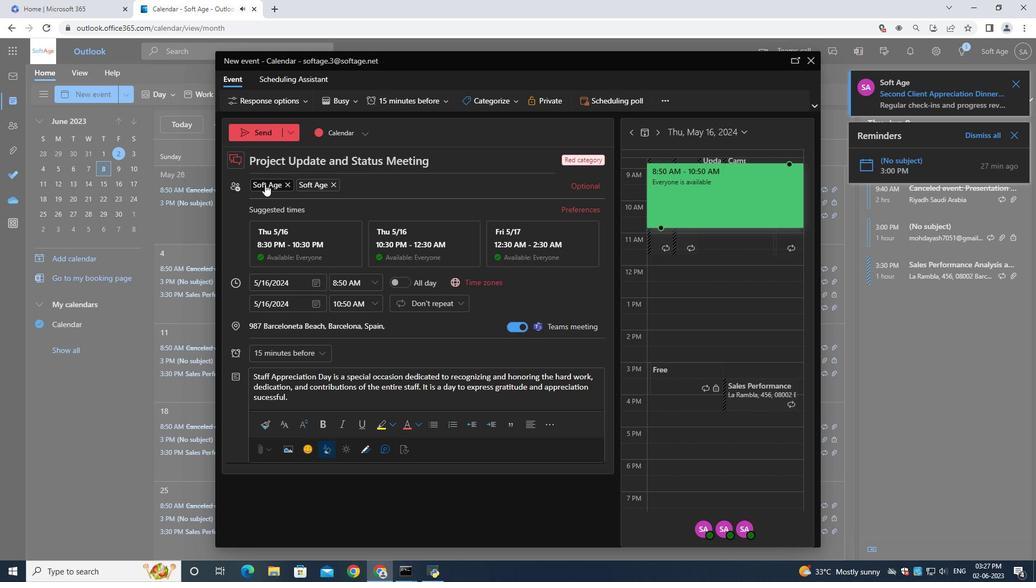 
Action: Mouse moved to (264, 182)
Screenshot: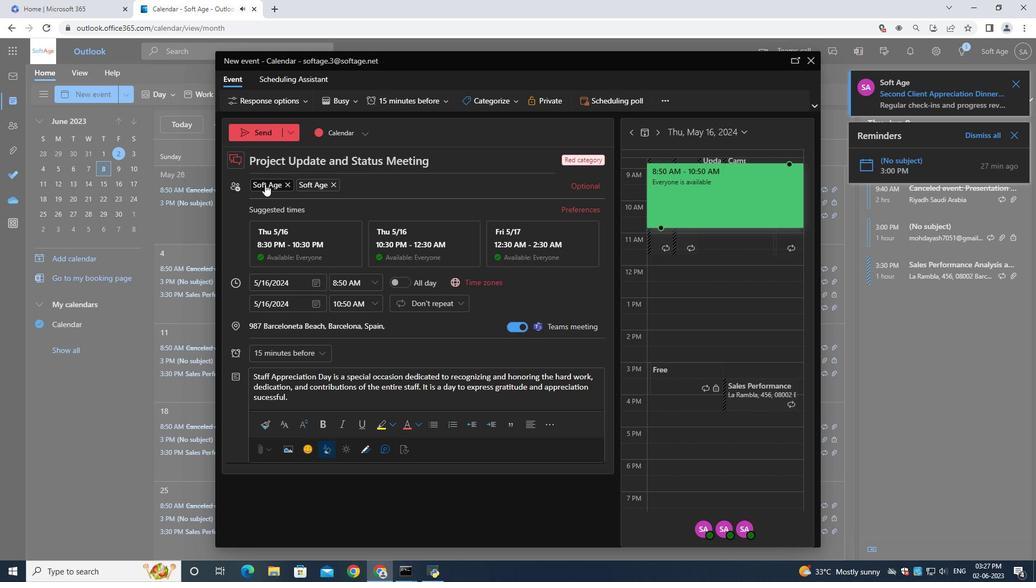 
Action: Mouse pressed left at (264, 182)
Screenshot: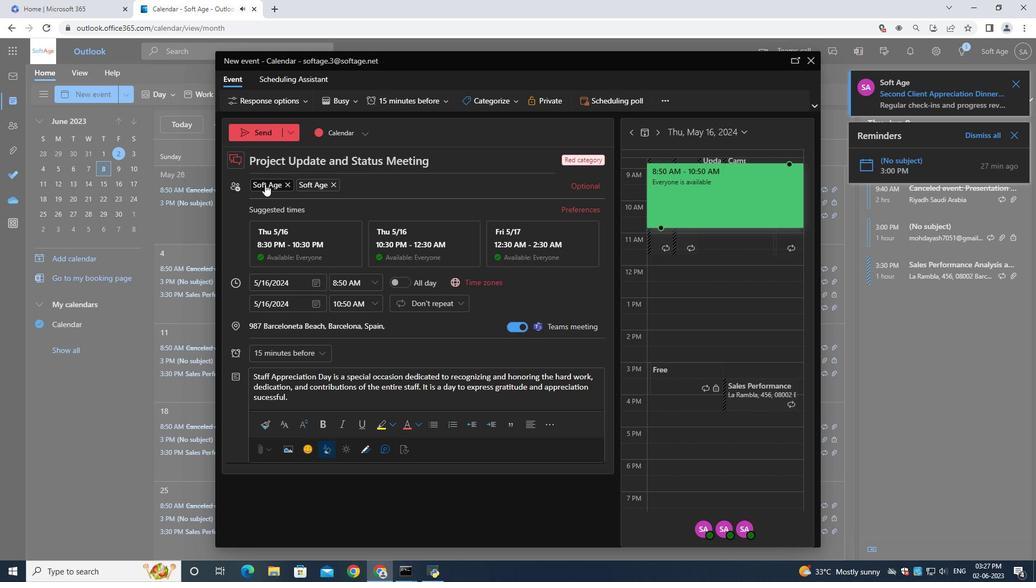 
Action: Mouse pressed left at (264, 182)
Screenshot: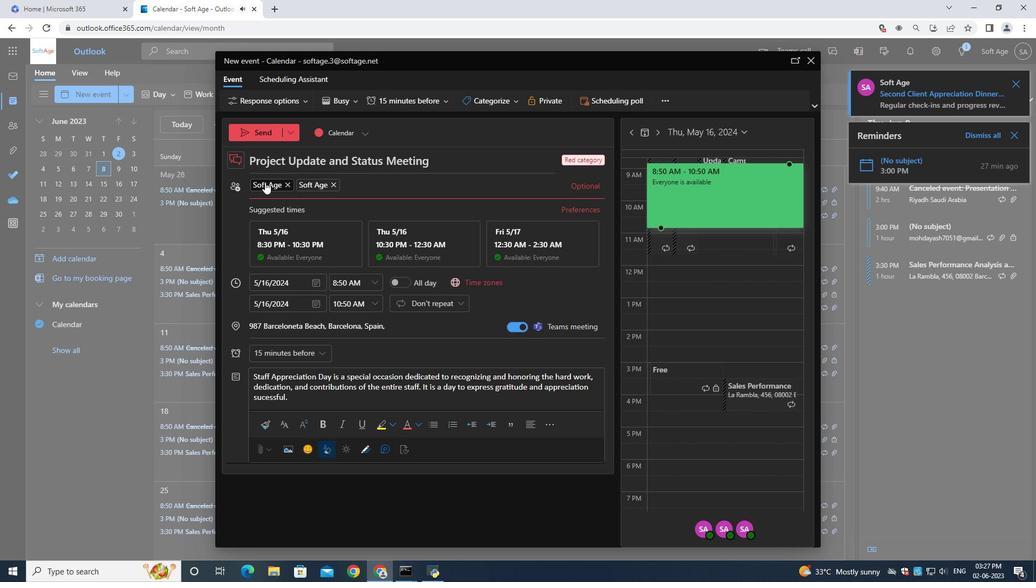 
Action: Mouse pressed left at (264, 182)
Screenshot: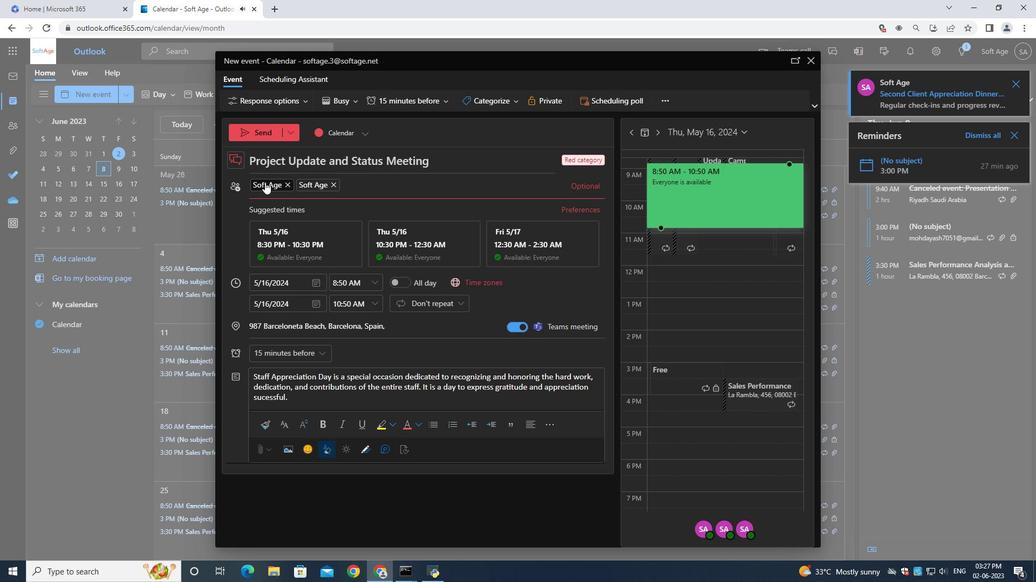 
Action: Mouse pressed left at (264, 182)
Screenshot: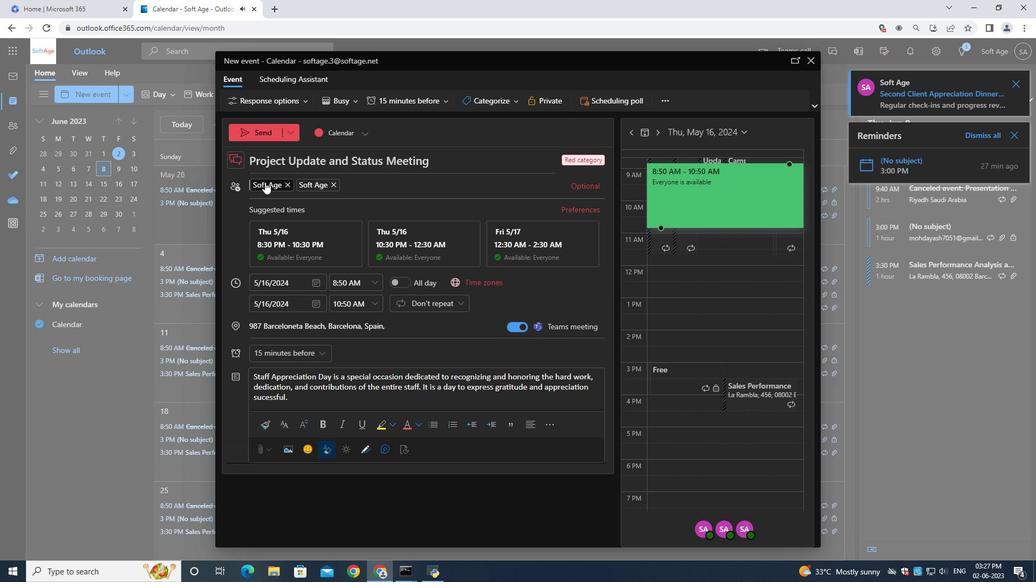 
Action: Mouse moved to (283, 350)
Screenshot: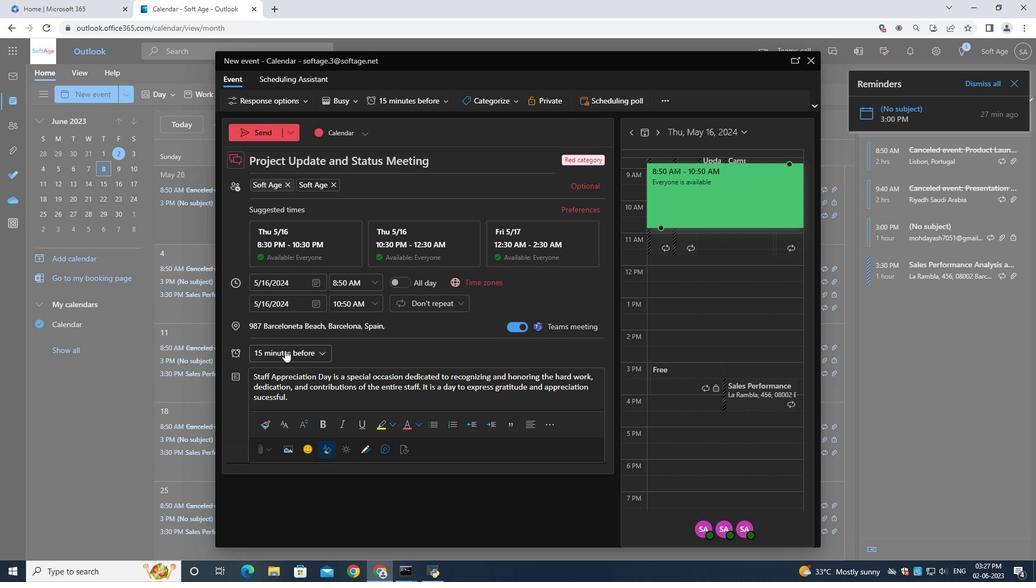
Action: Mouse pressed left at (283, 350)
Screenshot: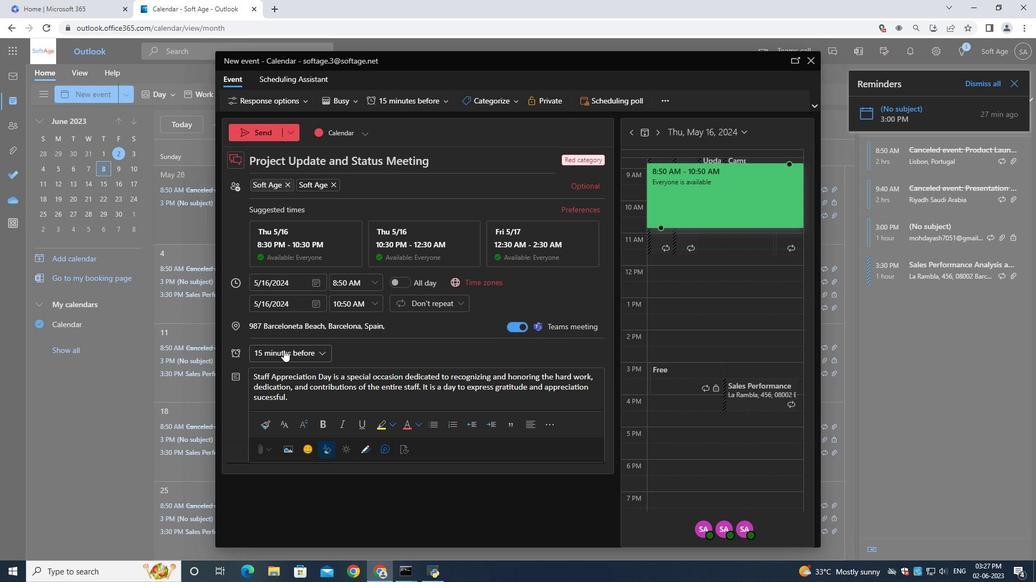 
Action: Mouse moved to (295, 273)
Screenshot: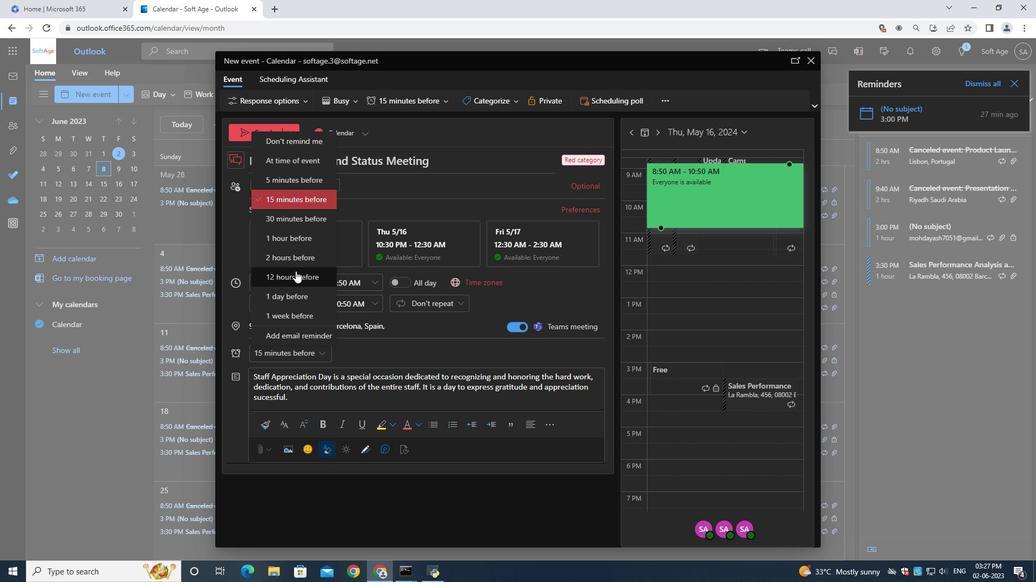 
Action: Mouse pressed left at (295, 273)
Screenshot: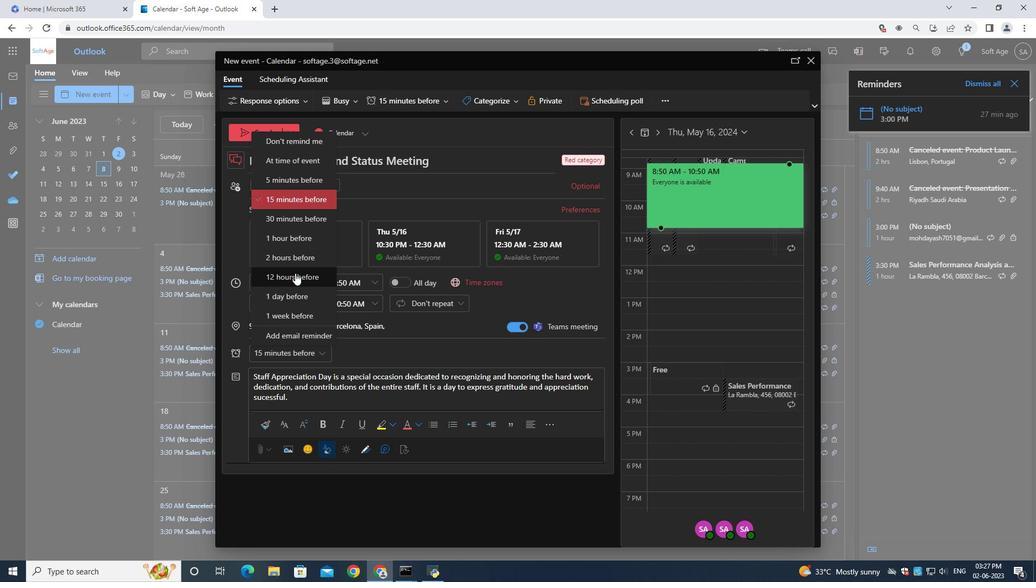 
Action: Mouse moved to (265, 127)
Screenshot: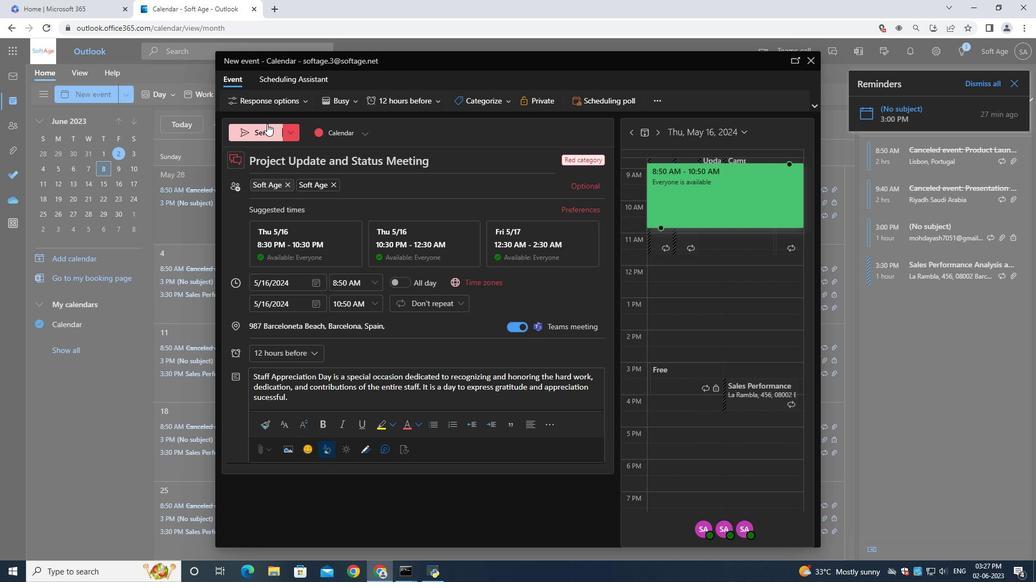 
Action: Mouse pressed left at (265, 127)
Screenshot: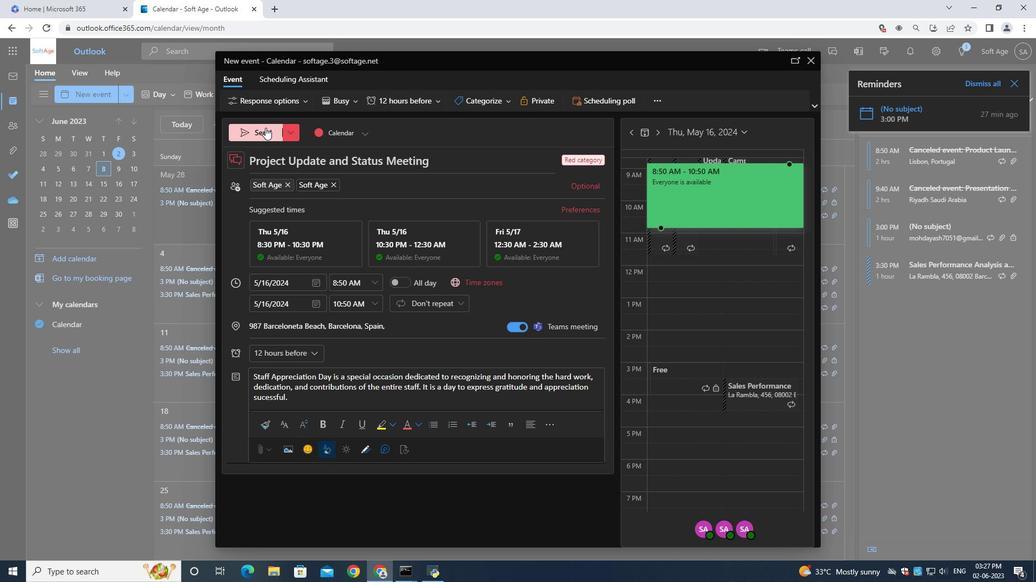 
